 Task: Search one way flight ticket for 2 adults, 2 infants in seat and 1 infant on lap in first from Burbank: Hollywood Burbank Airport (was Bob Hope Airport) to Rockford: Chicago Rockford International Airport(was Northwest Chicagoland Regional Airport At Rockford) on 5-1-2023. Number of bags: 1 carry on bag and 5 checked bags. Price is upto 80000. Outbound departure time preference is 6:15.
Action: Mouse moved to (159, 157)
Screenshot: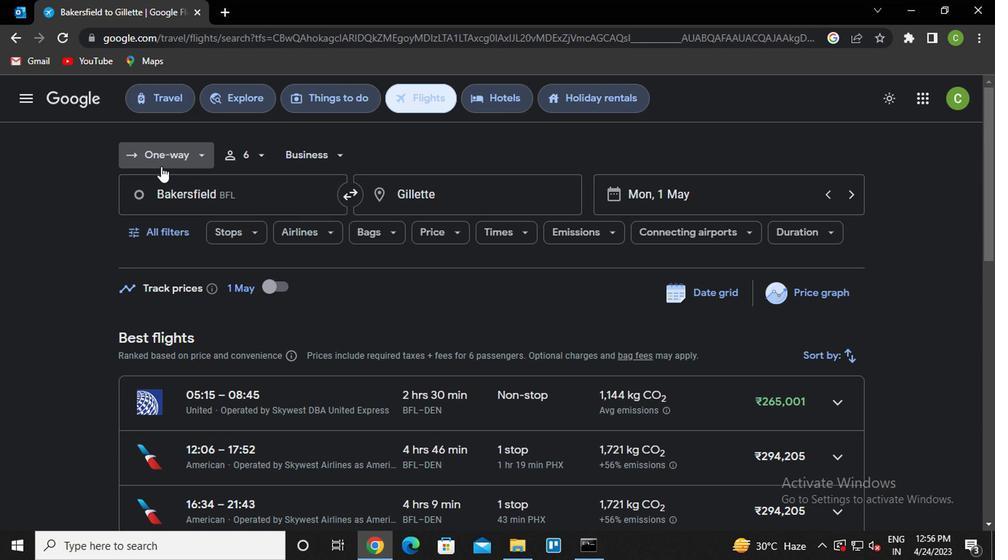 
Action: Mouse pressed left at (159, 157)
Screenshot: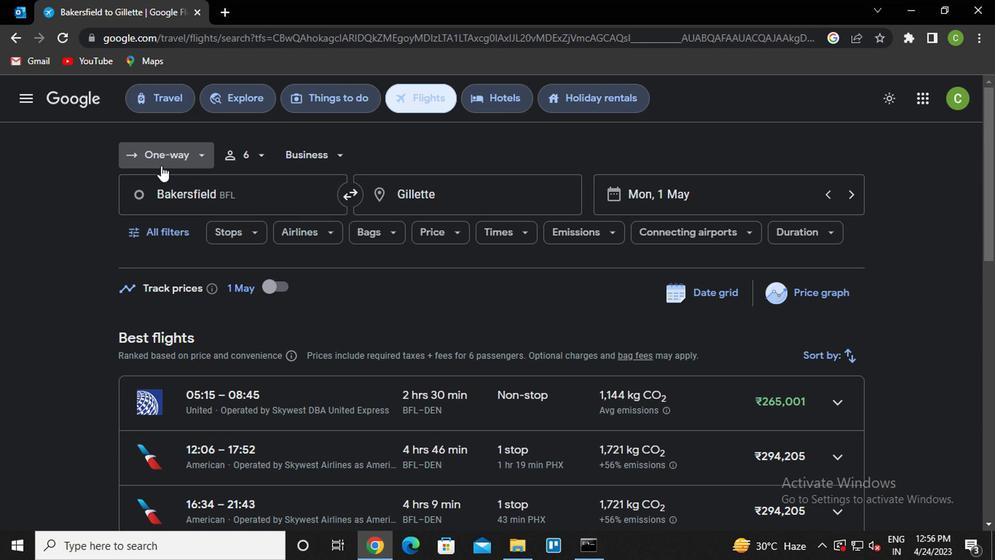 
Action: Mouse moved to (172, 211)
Screenshot: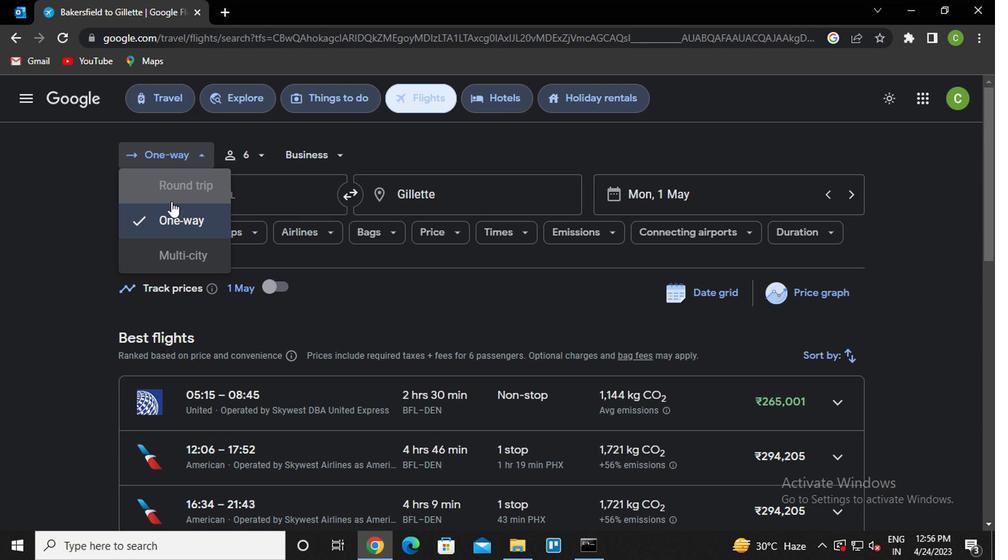 
Action: Mouse pressed left at (172, 211)
Screenshot: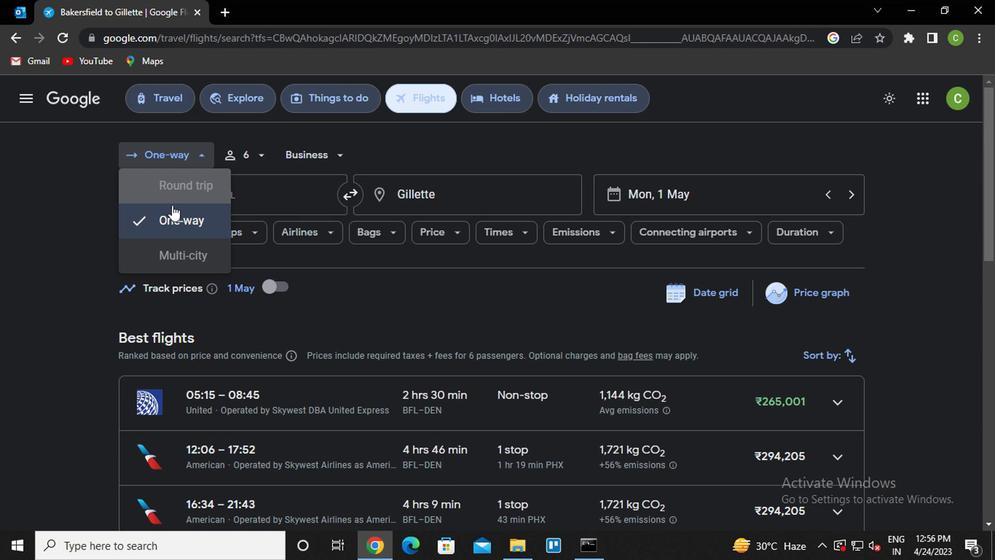 
Action: Mouse moved to (233, 160)
Screenshot: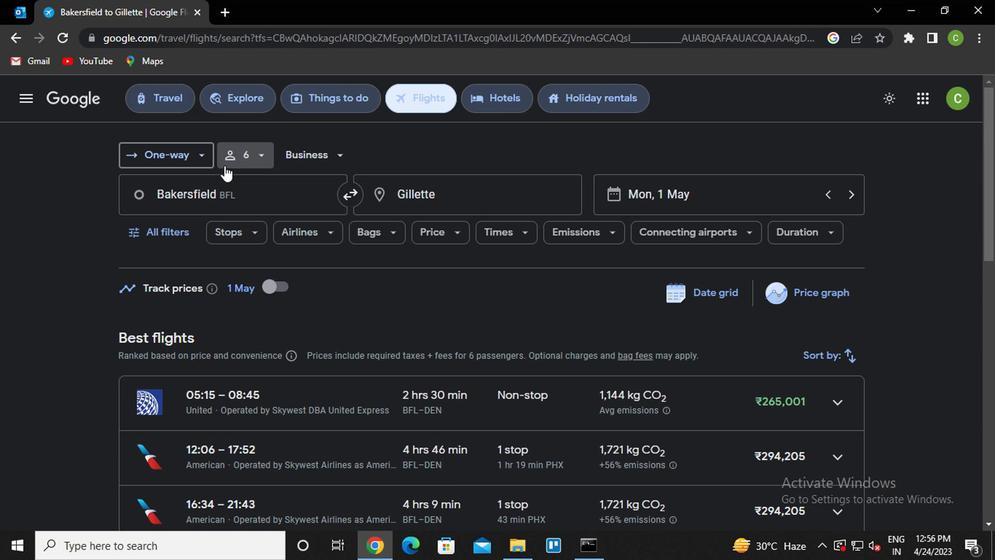 
Action: Mouse pressed left at (233, 160)
Screenshot: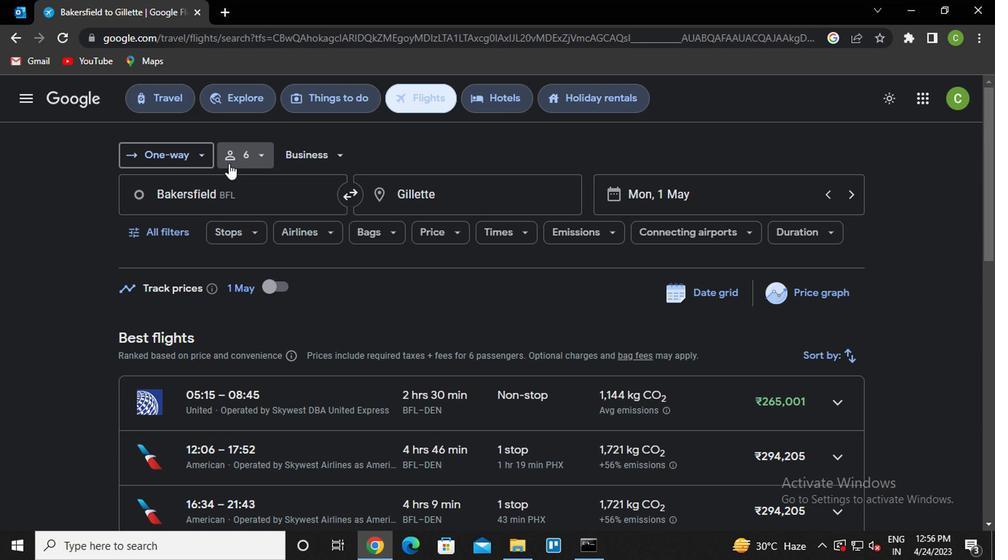 
Action: Mouse moved to (316, 200)
Screenshot: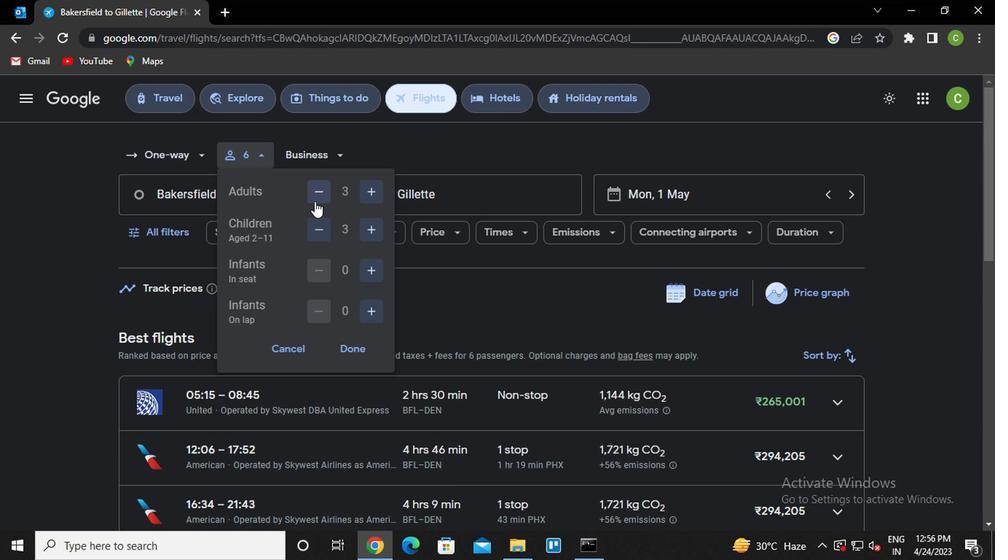 
Action: Mouse pressed left at (316, 200)
Screenshot: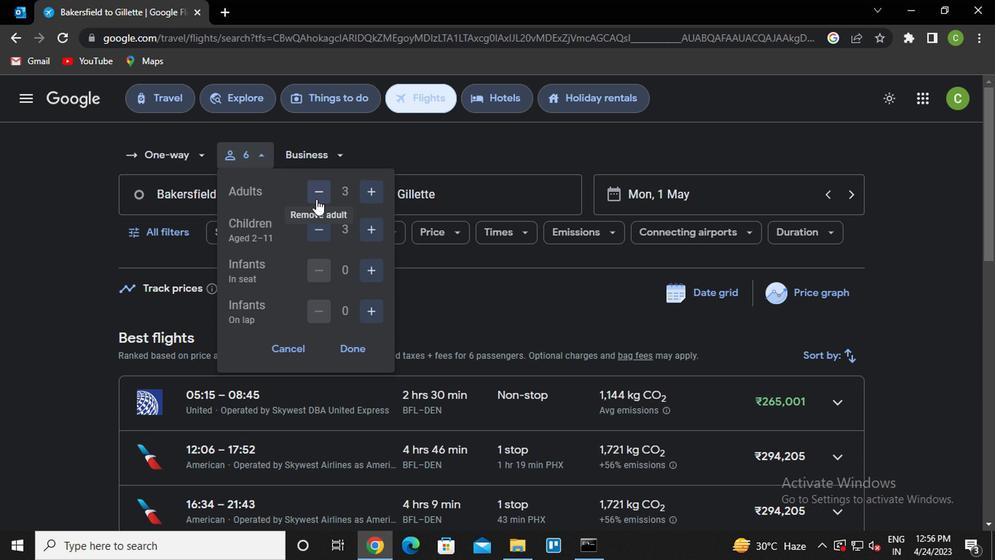 
Action: Mouse moved to (317, 236)
Screenshot: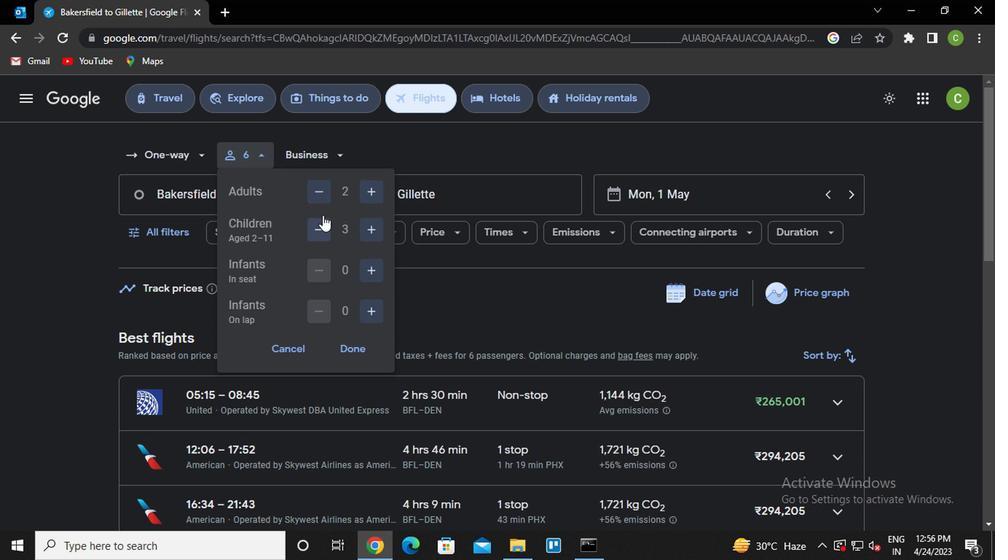 
Action: Mouse pressed left at (317, 236)
Screenshot: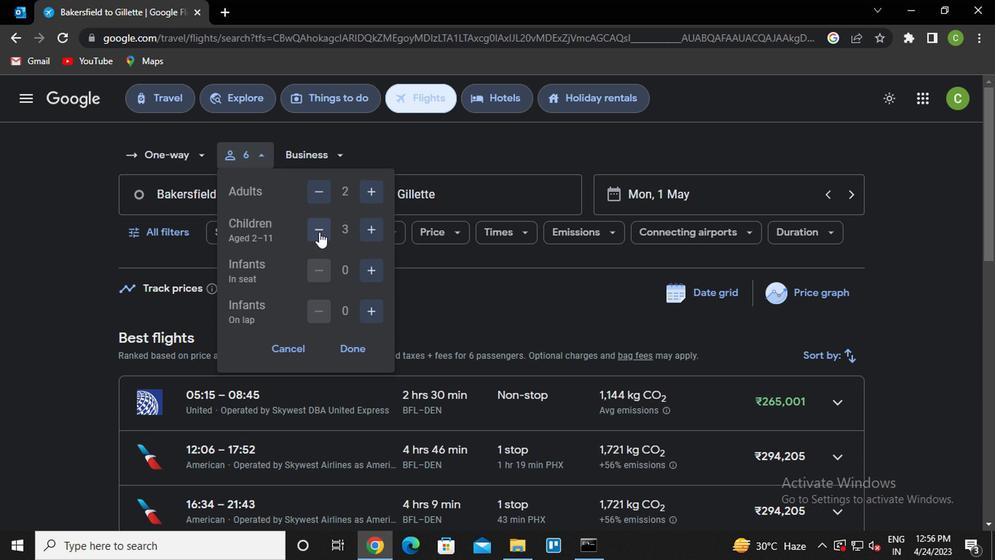 
Action: Mouse pressed left at (317, 236)
Screenshot: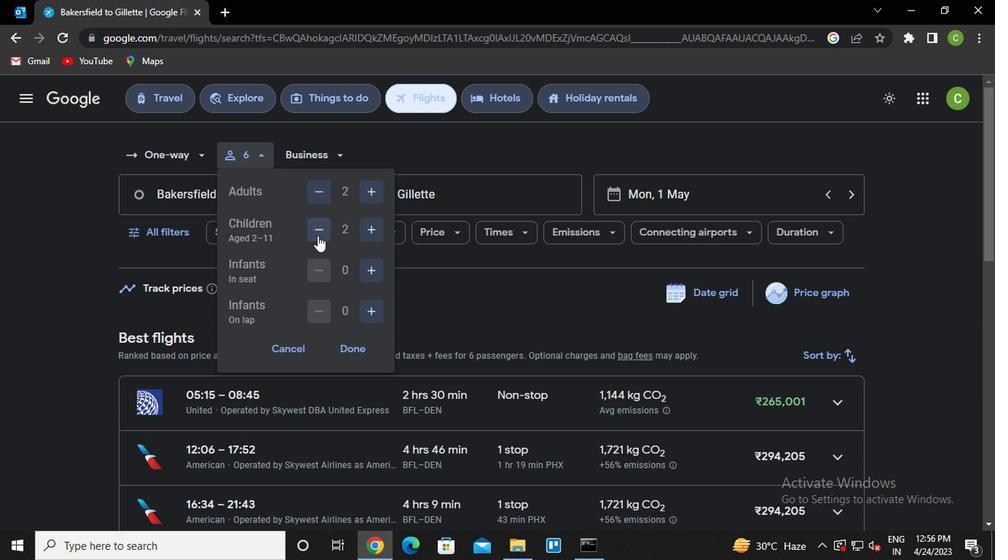 
Action: Mouse pressed left at (317, 236)
Screenshot: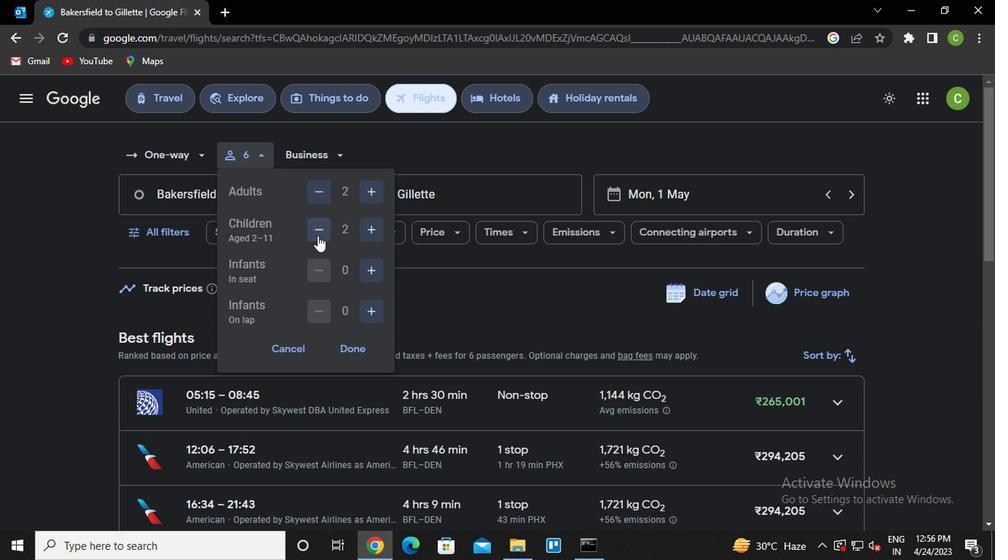 
Action: Mouse moved to (365, 270)
Screenshot: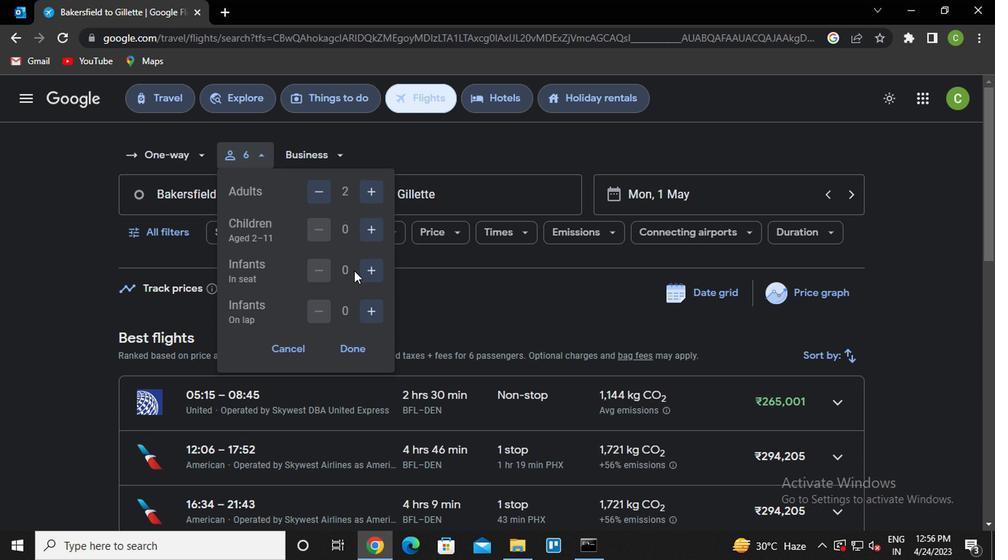 
Action: Mouse pressed left at (365, 270)
Screenshot: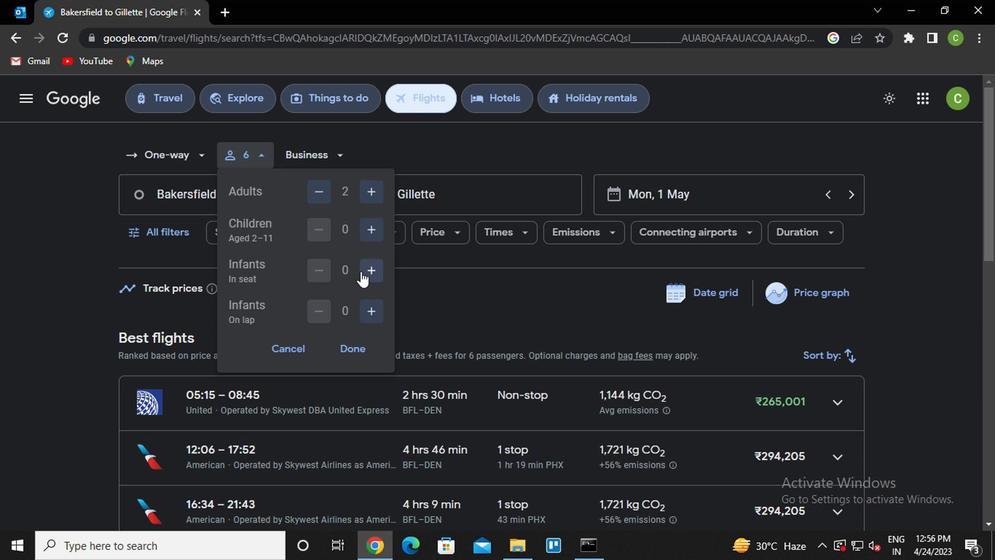 
Action: Mouse pressed left at (365, 270)
Screenshot: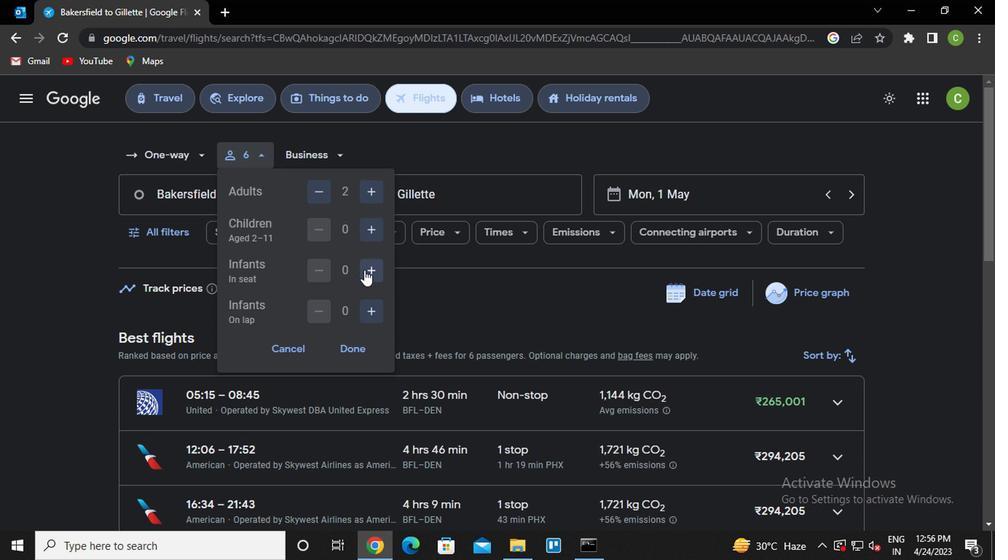 
Action: Mouse moved to (373, 313)
Screenshot: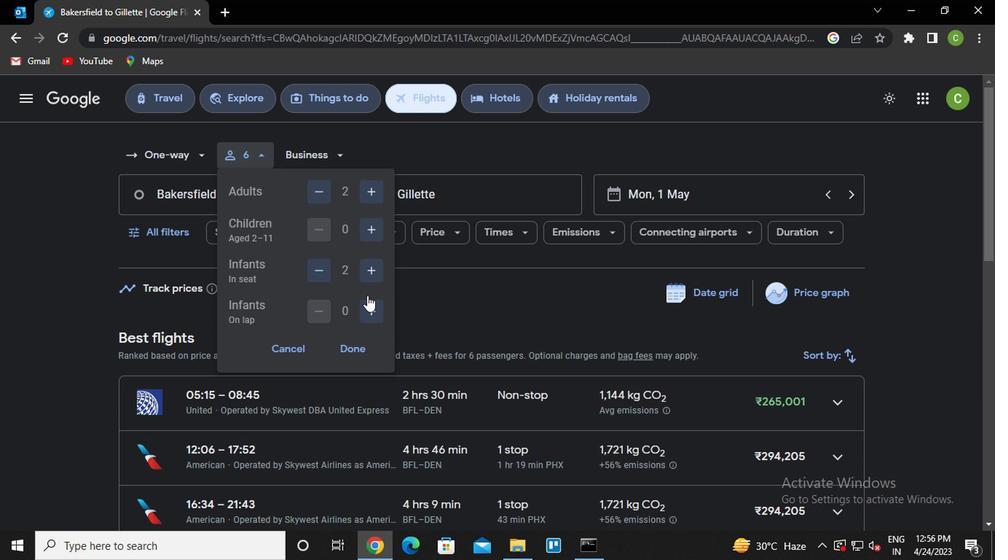 
Action: Mouse pressed left at (373, 313)
Screenshot: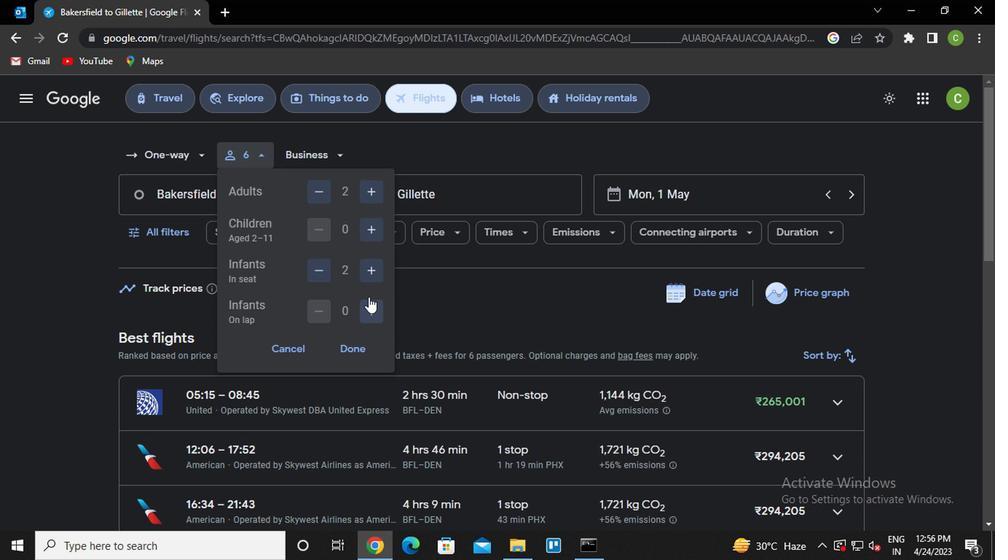 
Action: Mouse moved to (356, 345)
Screenshot: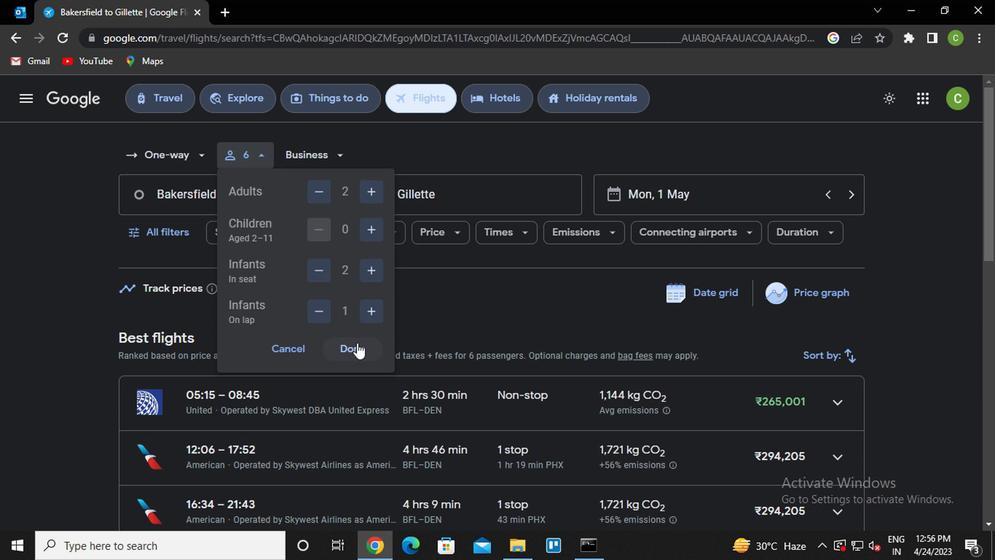 
Action: Mouse pressed left at (356, 345)
Screenshot: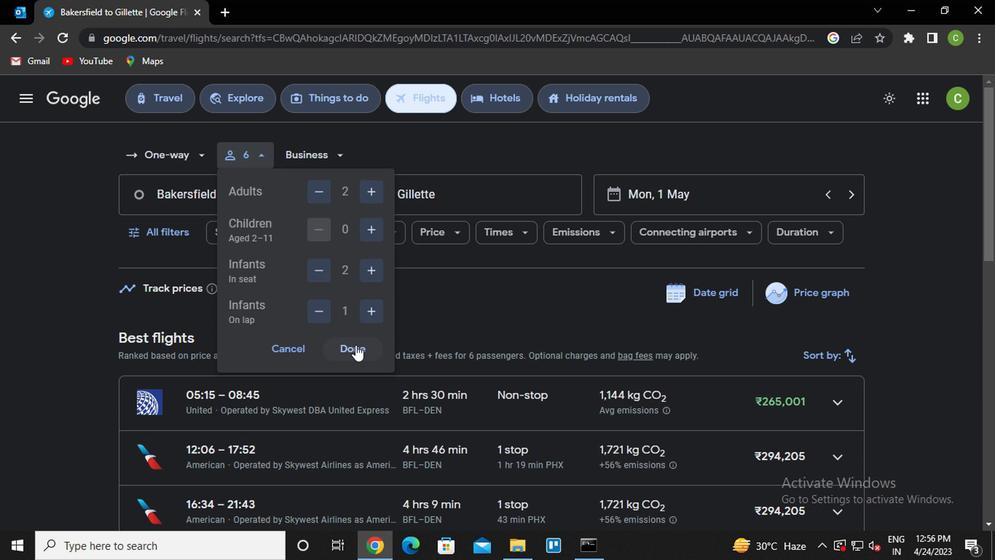 
Action: Mouse moved to (316, 161)
Screenshot: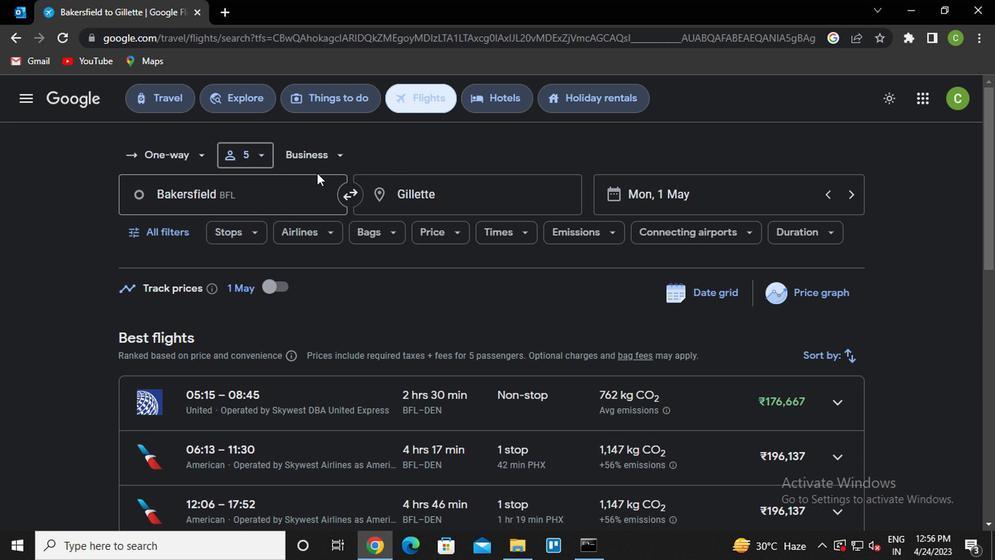 
Action: Mouse pressed left at (316, 161)
Screenshot: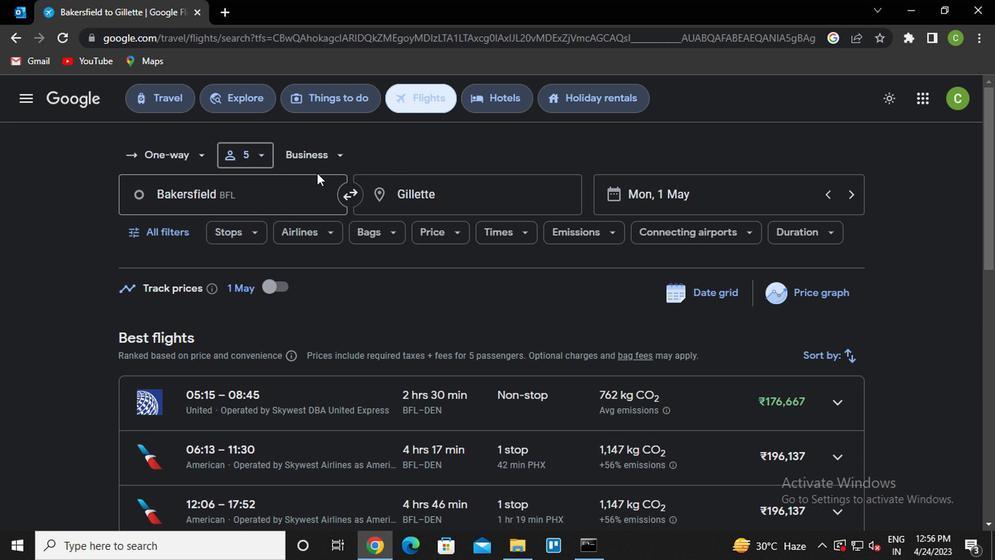 
Action: Mouse moved to (347, 287)
Screenshot: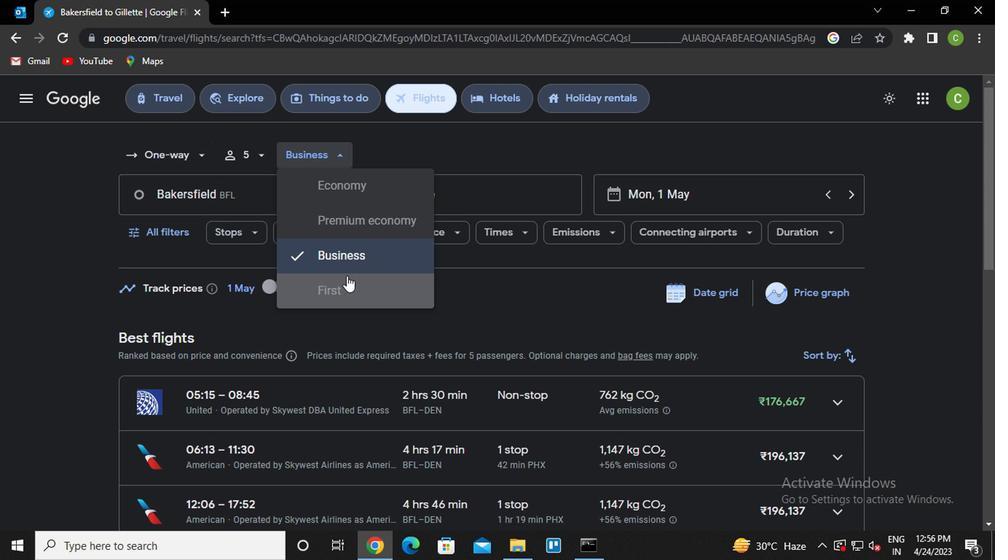 
Action: Mouse pressed left at (347, 287)
Screenshot: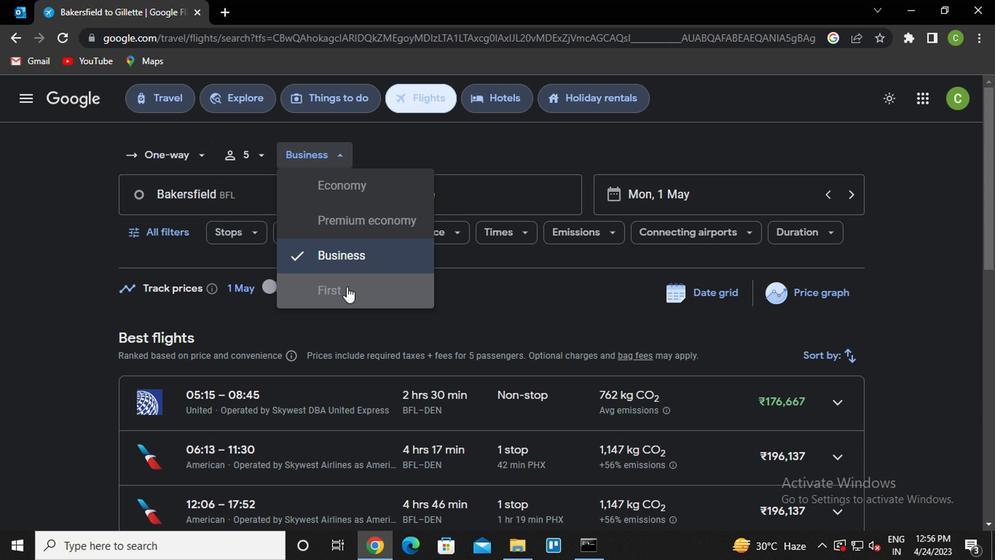 
Action: Mouse moved to (234, 197)
Screenshot: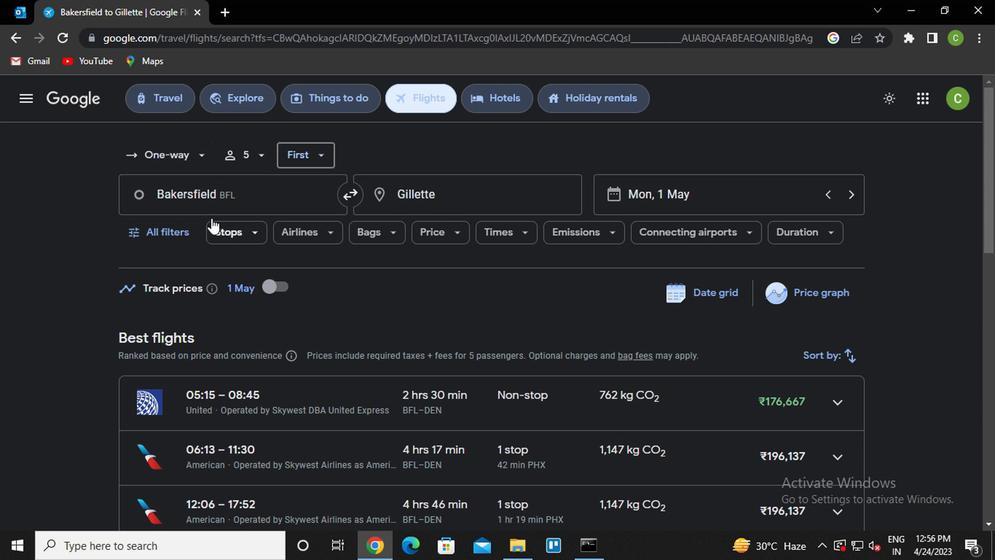 
Action: Mouse pressed left at (234, 197)
Screenshot: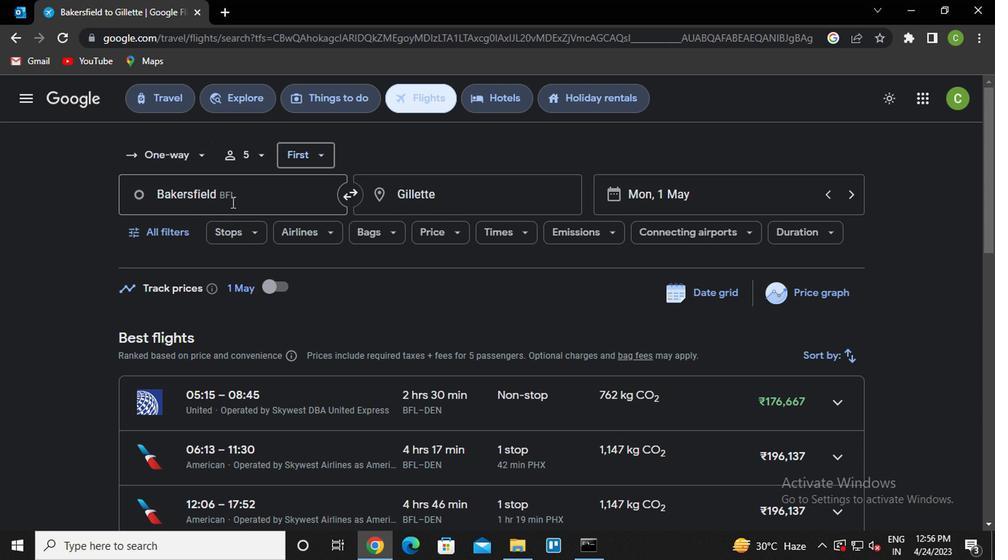 
Action: Mouse moved to (234, 197)
Screenshot: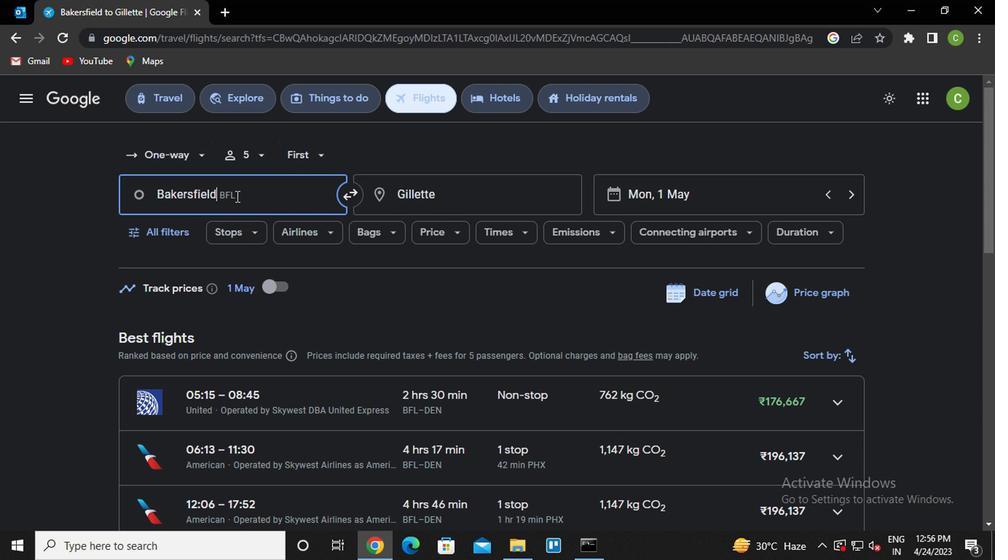 
Action: Key pressed b<Key.caps_lock>urbank
Screenshot: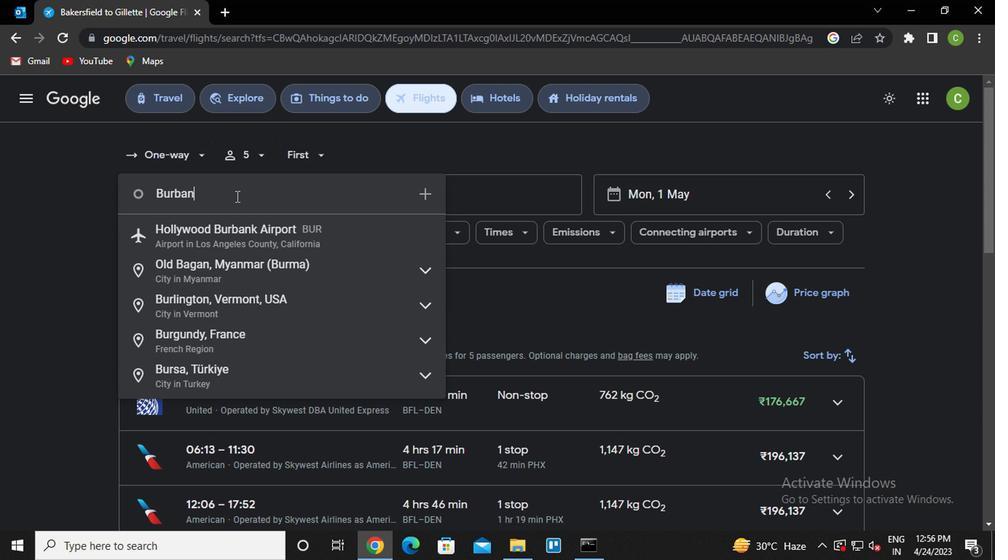
Action: Mouse moved to (259, 274)
Screenshot: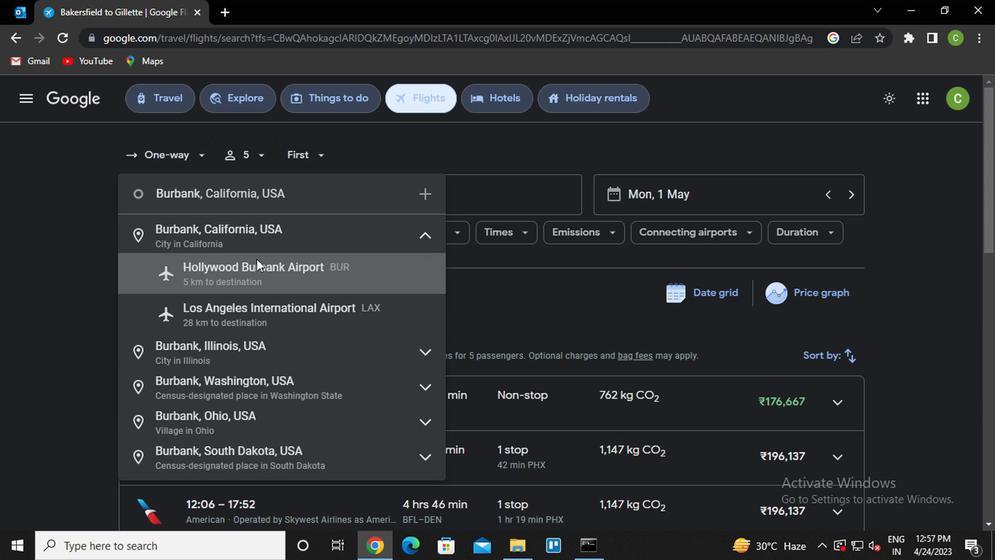 
Action: Mouse pressed left at (259, 274)
Screenshot: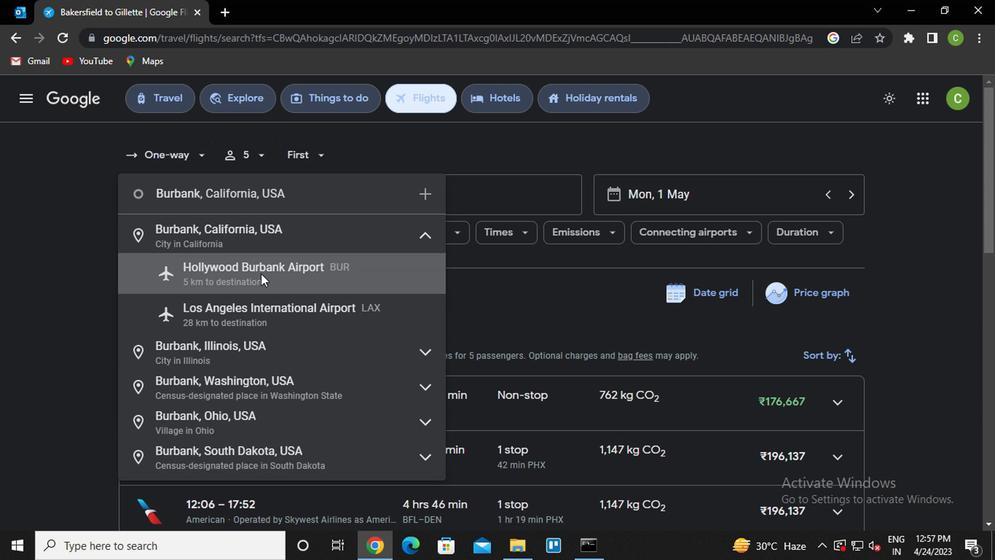 
Action: Mouse moved to (469, 191)
Screenshot: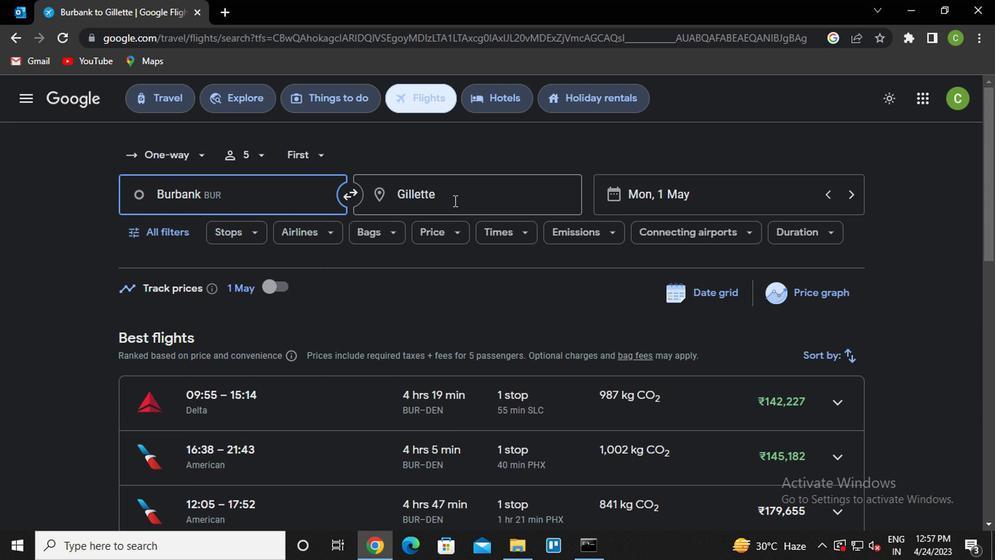 
Action: Mouse pressed left at (469, 191)
Screenshot: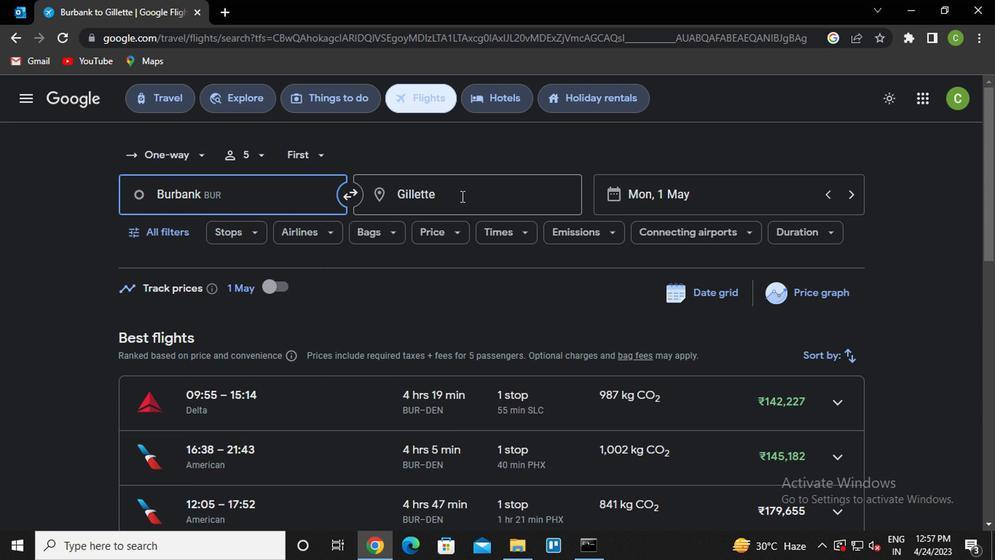 
Action: Key pressed <Key.caps_lock>c<Key.caps_lock>hica
Screenshot: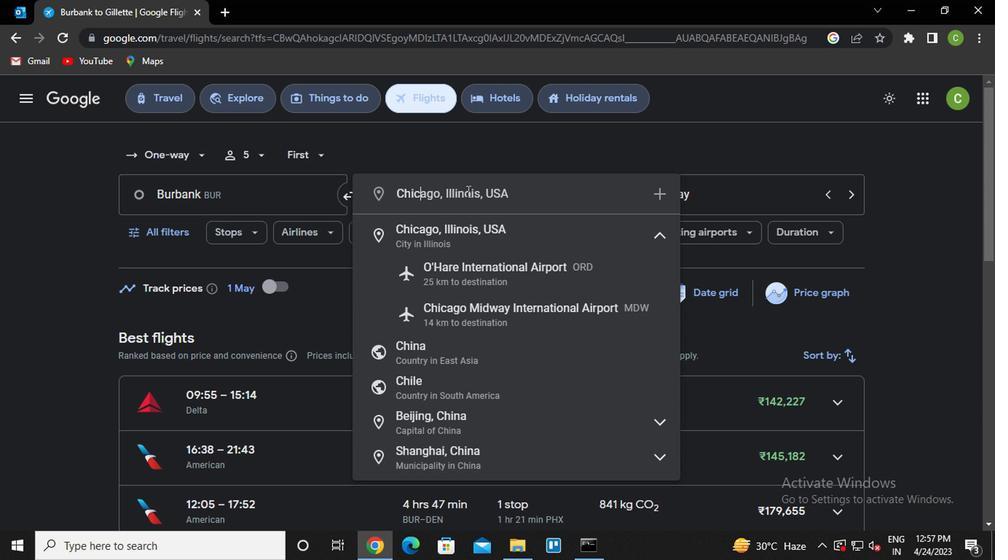 
Action: Mouse moved to (484, 271)
Screenshot: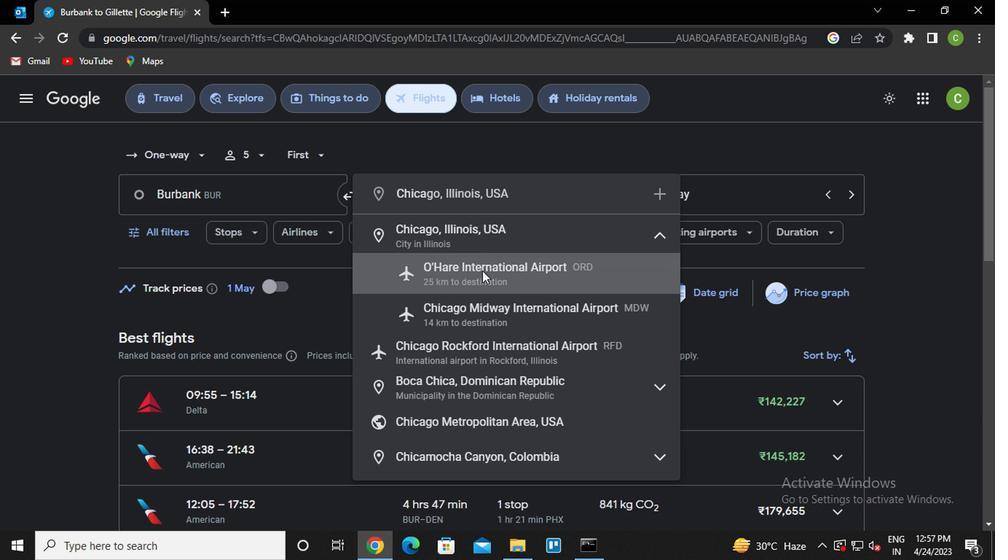
Action: Mouse pressed left at (484, 271)
Screenshot: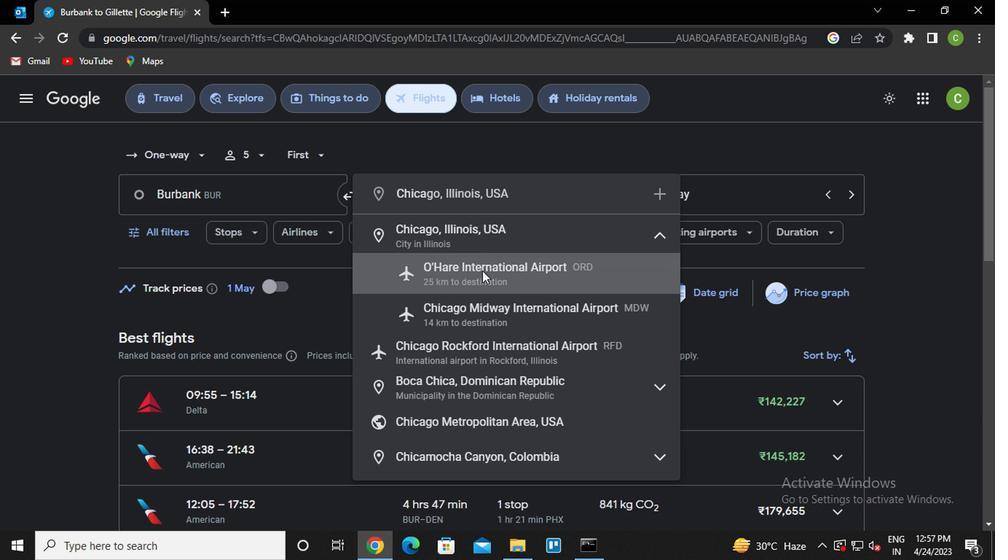 
Action: Mouse moved to (475, 227)
Screenshot: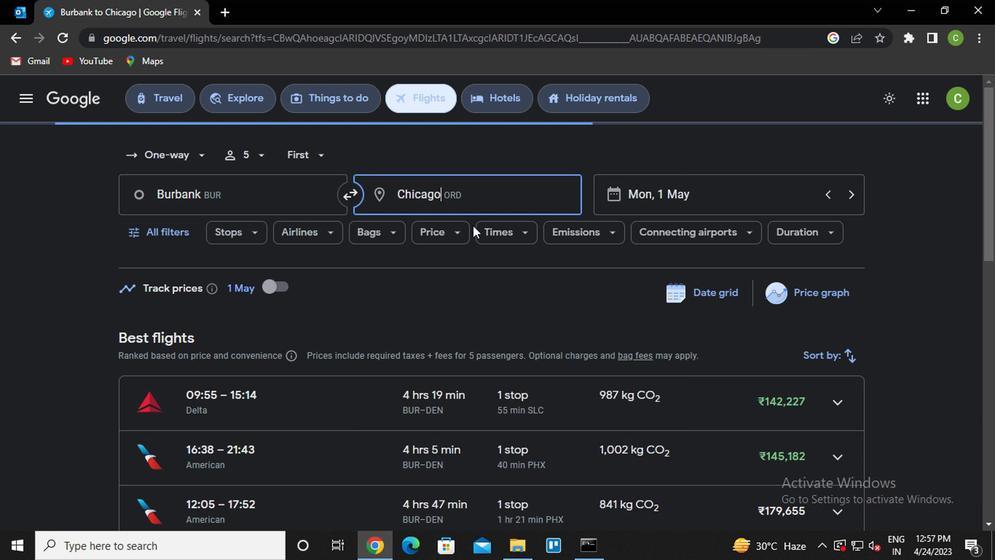 
Action: Mouse scrolled (475, 228) with delta (0, 1)
Screenshot: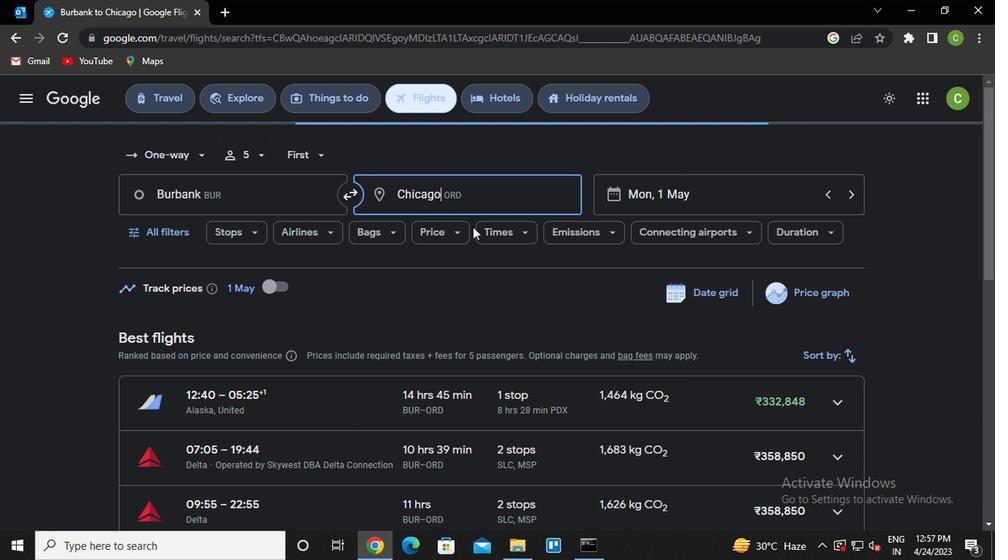 
Action: Mouse moved to (704, 183)
Screenshot: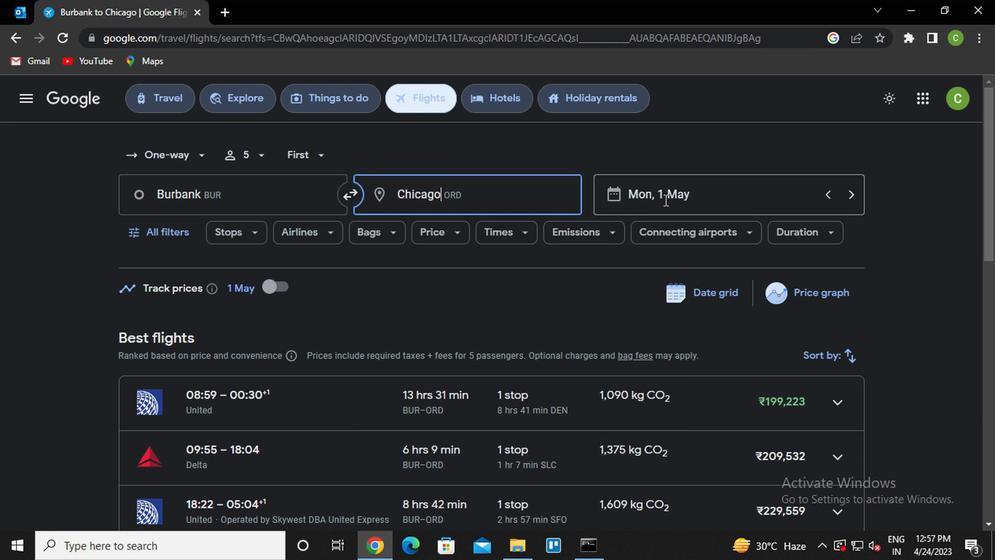 
Action: Mouse pressed left at (704, 183)
Screenshot: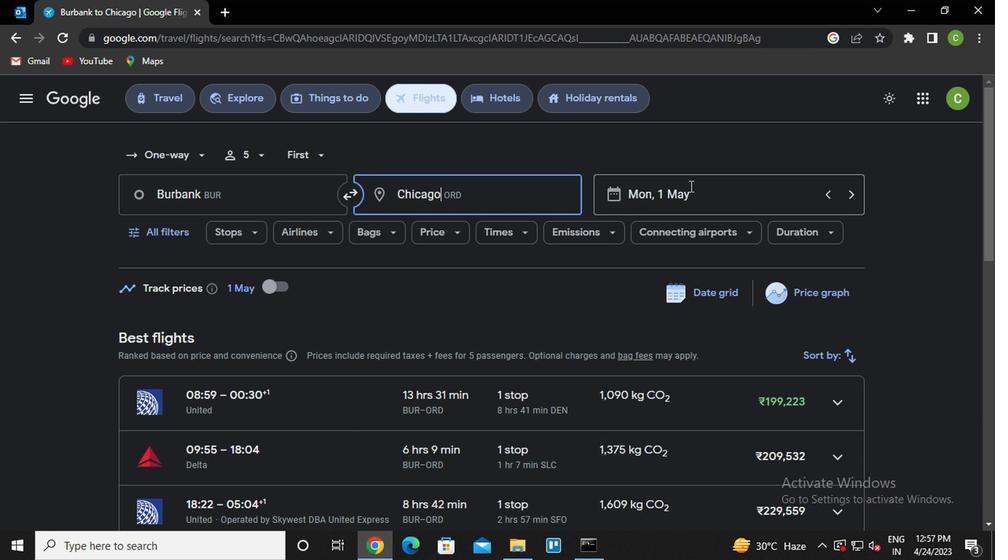 
Action: Mouse moved to (671, 254)
Screenshot: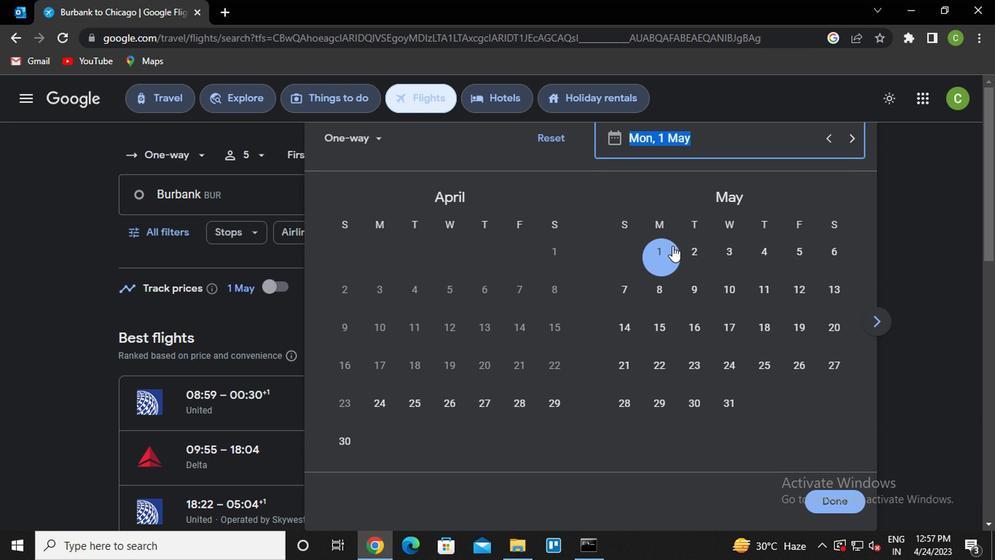 
Action: Mouse pressed left at (671, 254)
Screenshot: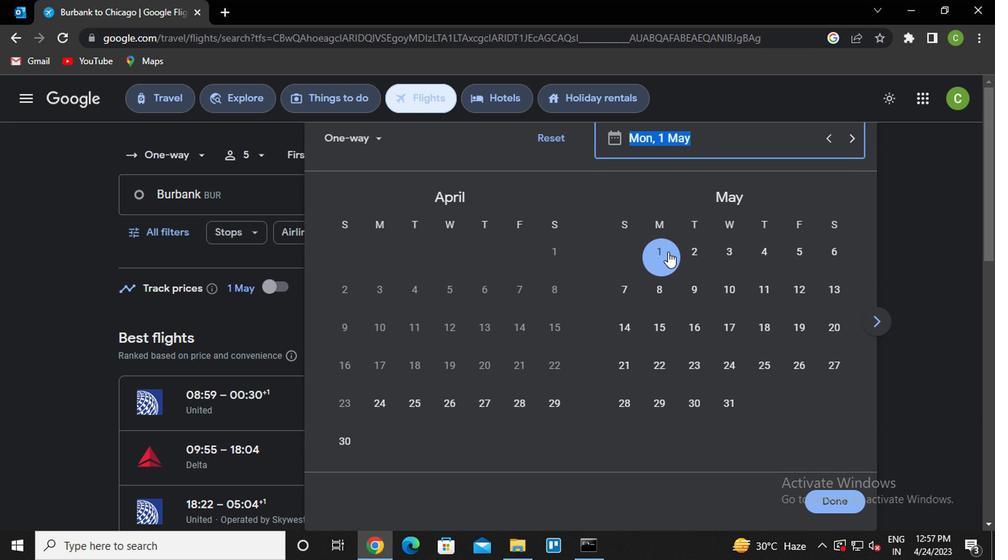 
Action: Mouse moved to (859, 497)
Screenshot: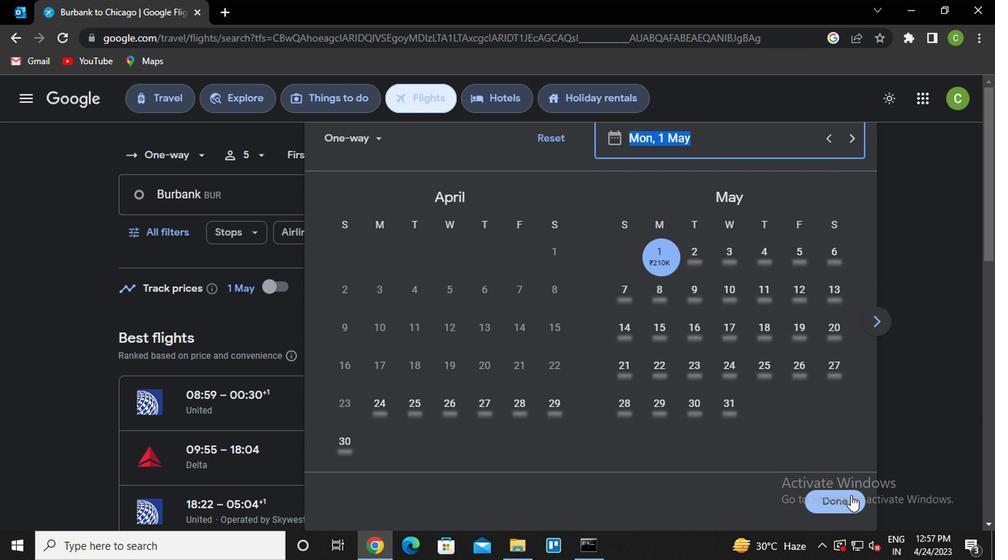 
Action: Mouse pressed left at (859, 497)
Screenshot: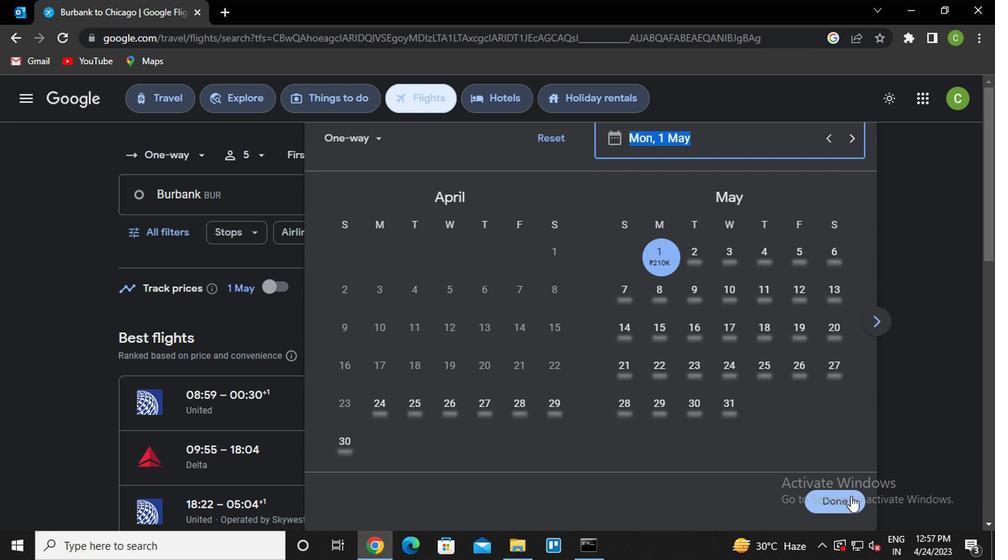 
Action: Mouse moved to (156, 241)
Screenshot: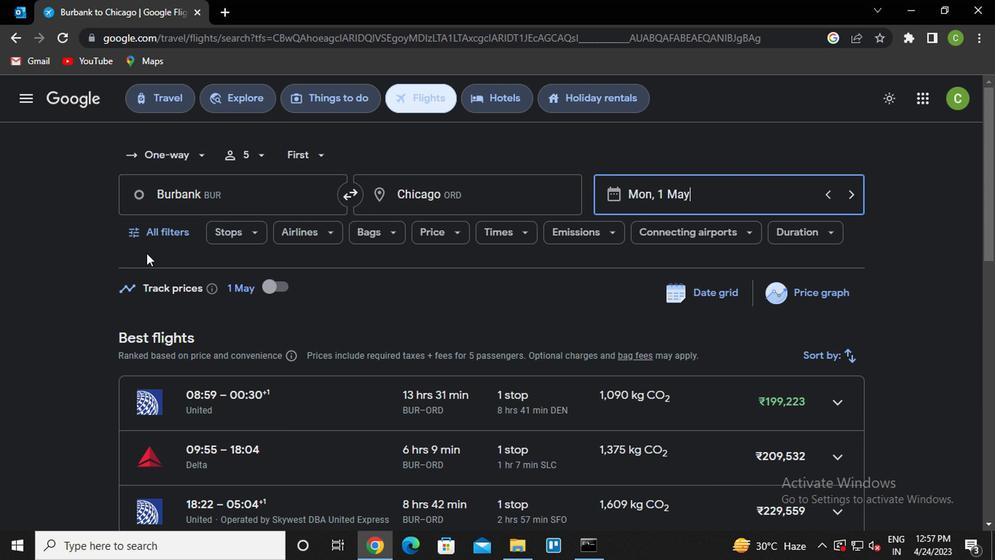 
Action: Mouse pressed left at (156, 241)
Screenshot: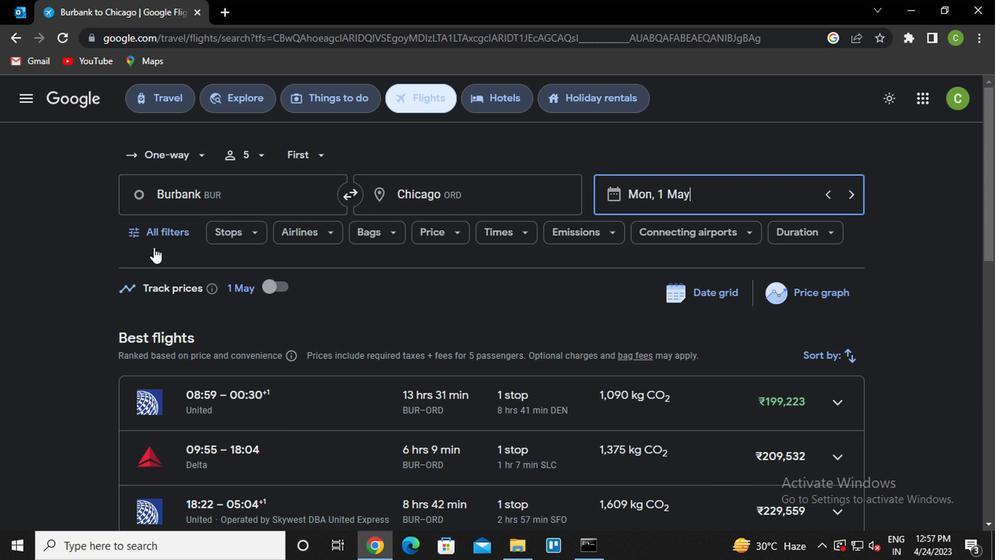 
Action: Mouse moved to (197, 353)
Screenshot: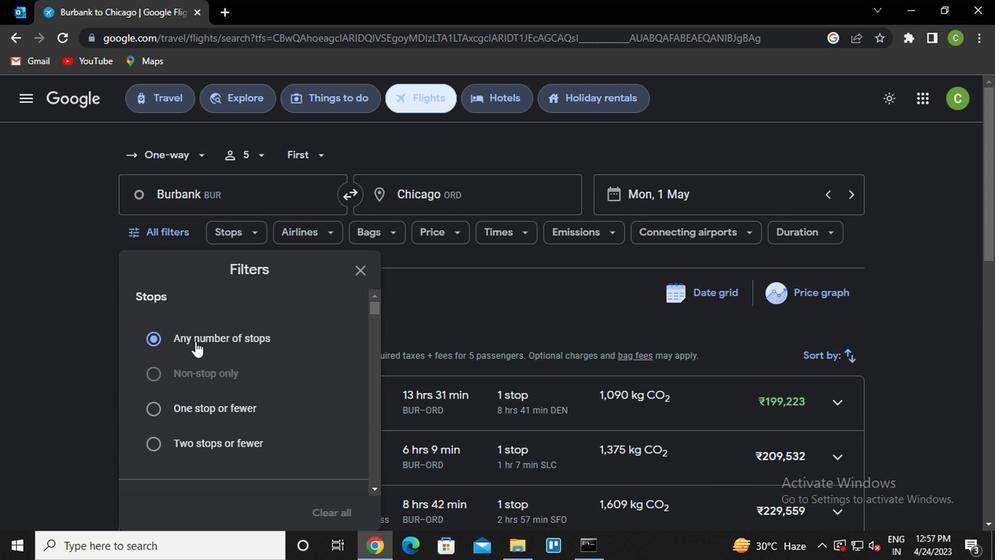
Action: Mouse scrolled (197, 352) with delta (0, 0)
Screenshot: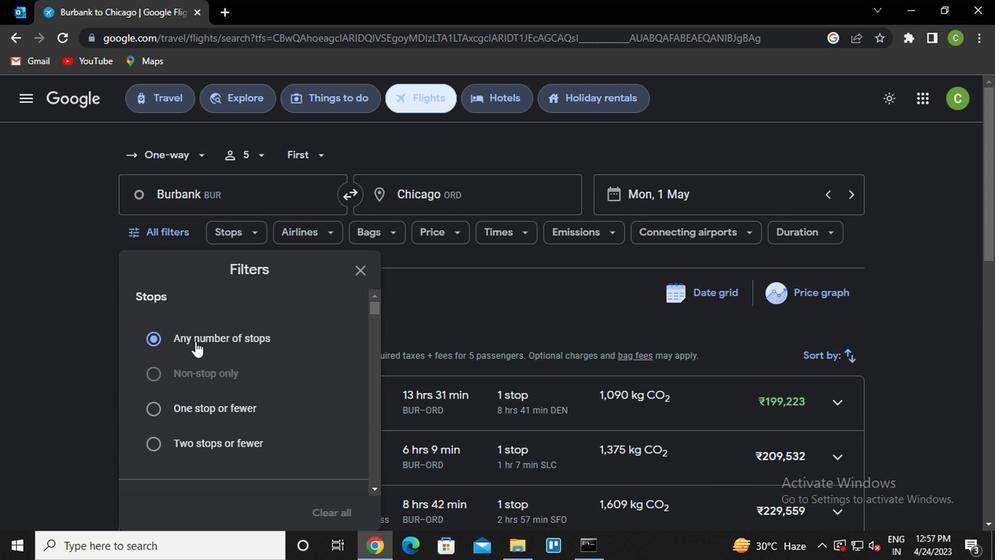 
Action: Mouse moved to (216, 365)
Screenshot: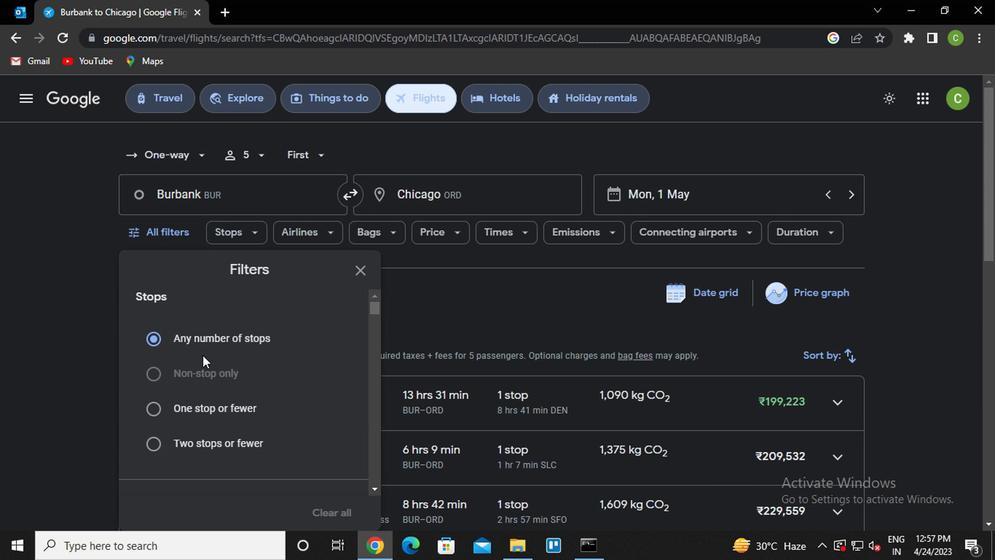 
Action: Mouse scrolled (216, 364) with delta (0, 0)
Screenshot: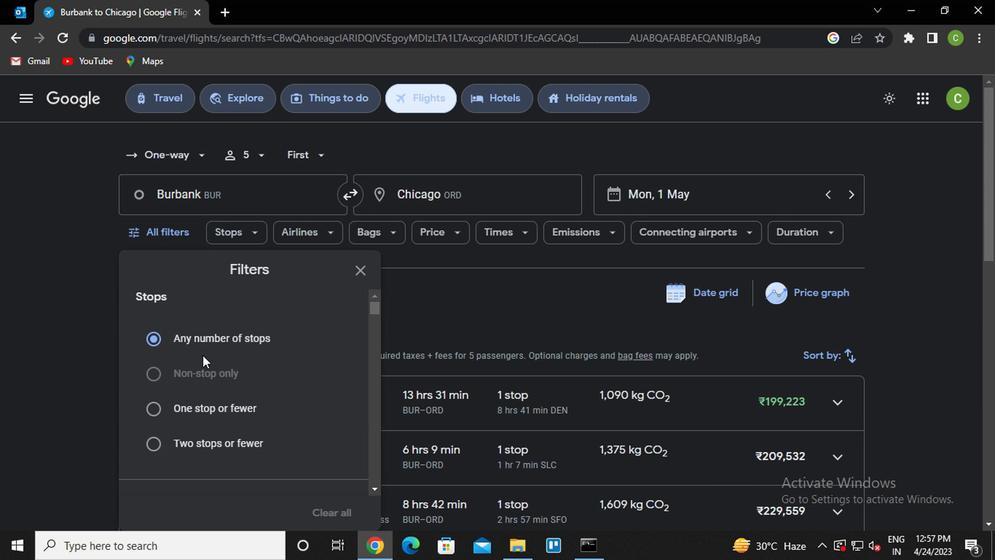 
Action: Mouse moved to (255, 374)
Screenshot: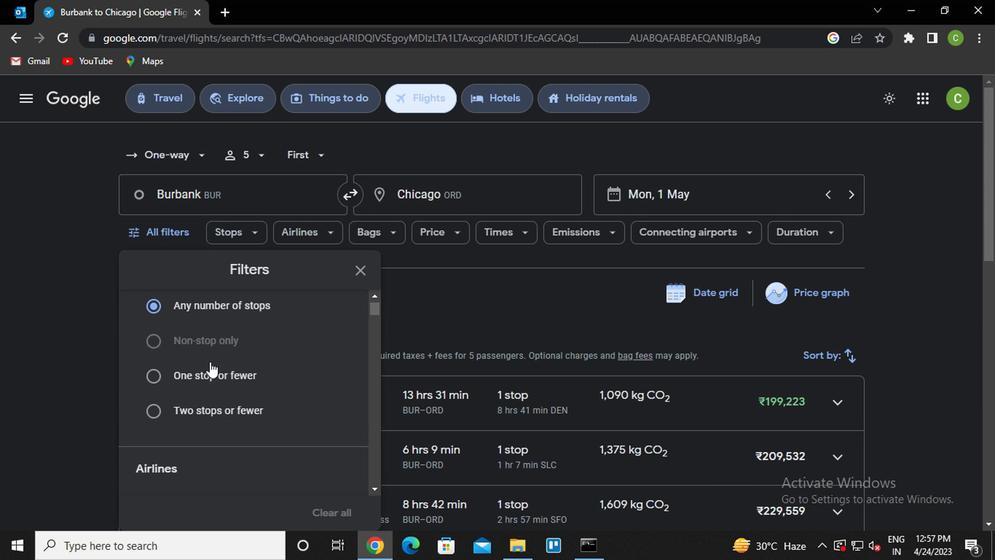 
Action: Mouse scrolled (255, 373) with delta (0, 0)
Screenshot: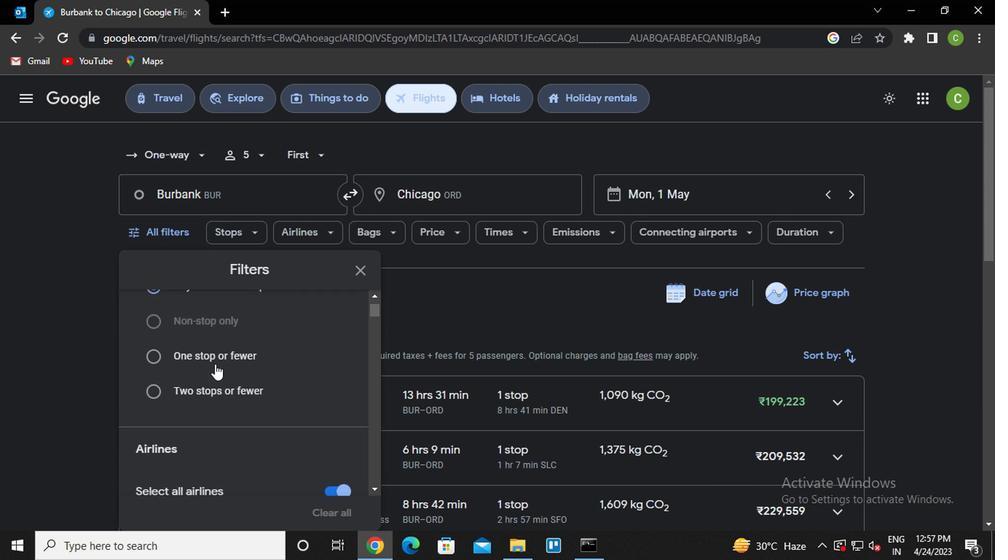
Action: Mouse moved to (259, 381)
Screenshot: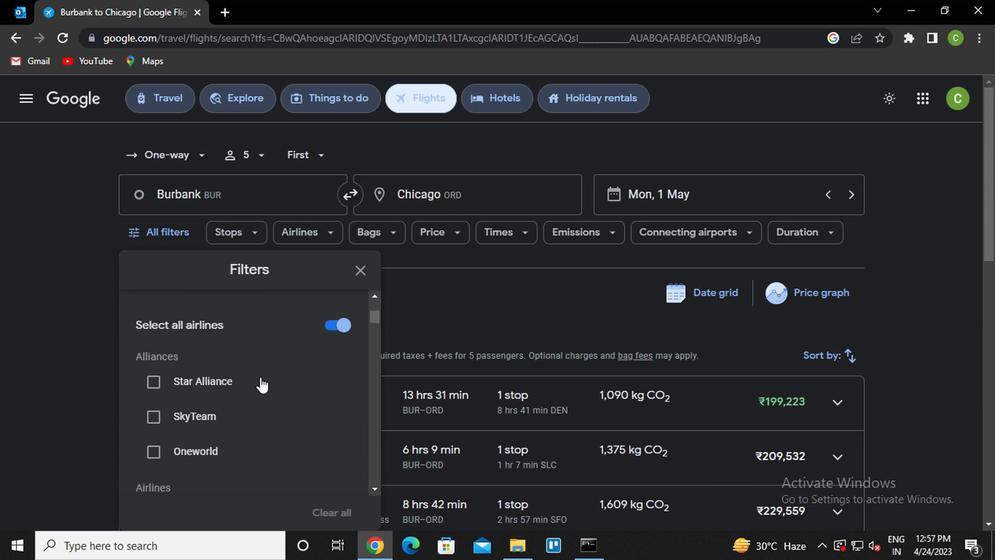 
Action: Mouse scrolled (259, 381) with delta (0, 0)
Screenshot: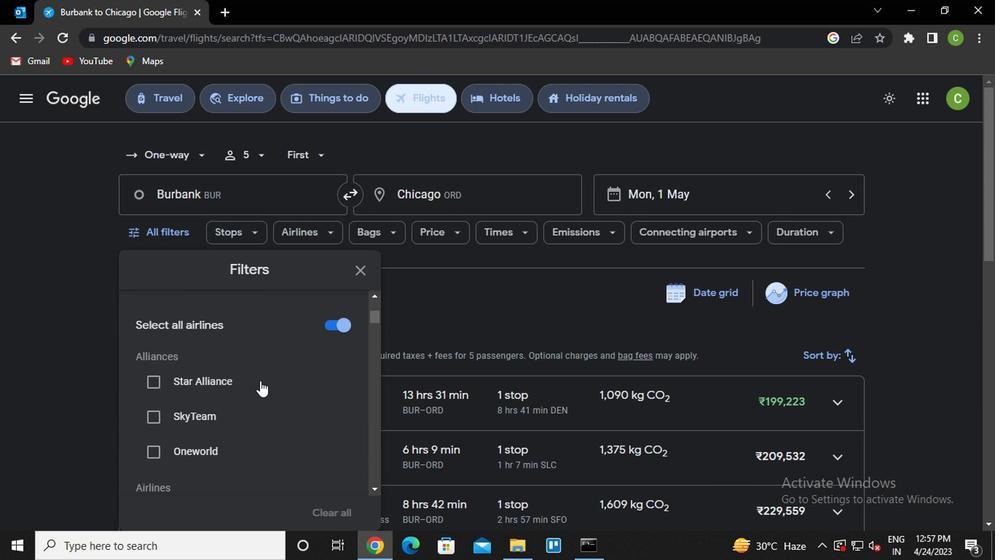
Action: Mouse moved to (259, 380)
Screenshot: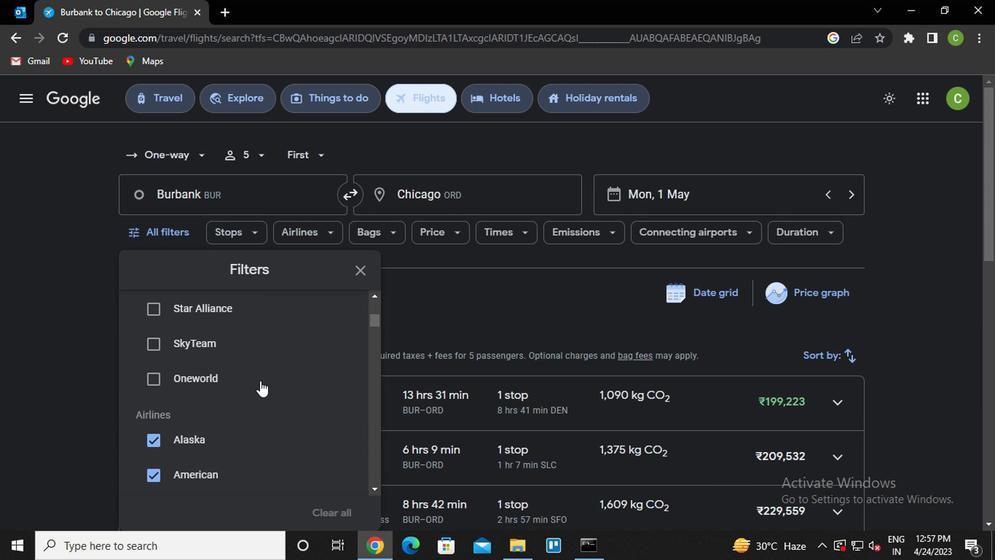 
Action: Mouse scrolled (259, 379) with delta (0, -1)
Screenshot: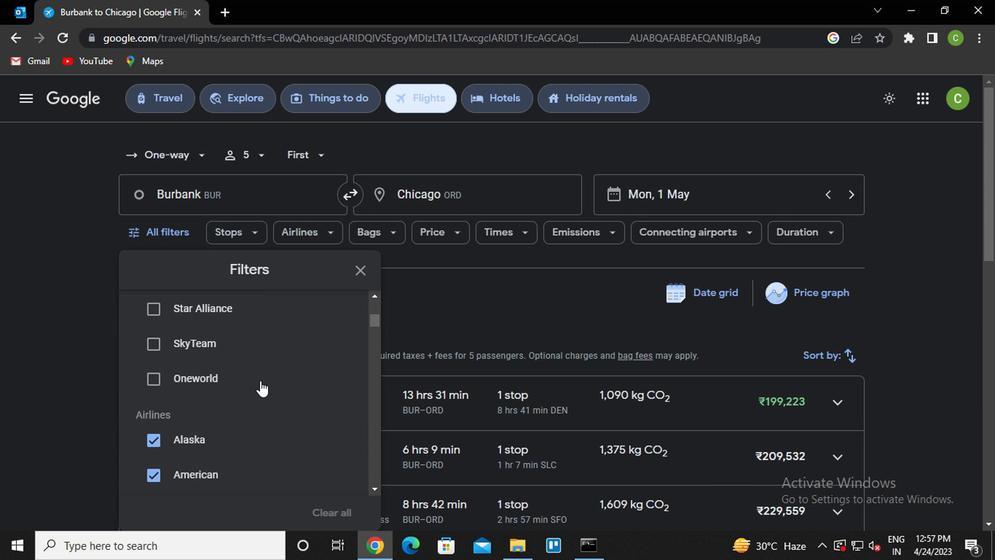 
Action: Mouse scrolled (259, 379) with delta (0, -1)
Screenshot: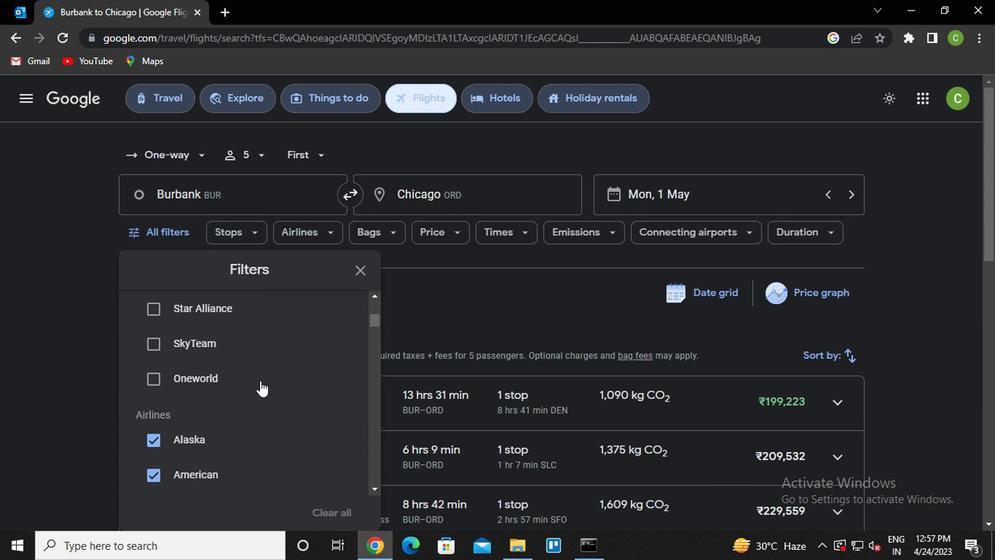 
Action: Mouse scrolled (259, 379) with delta (0, -1)
Screenshot: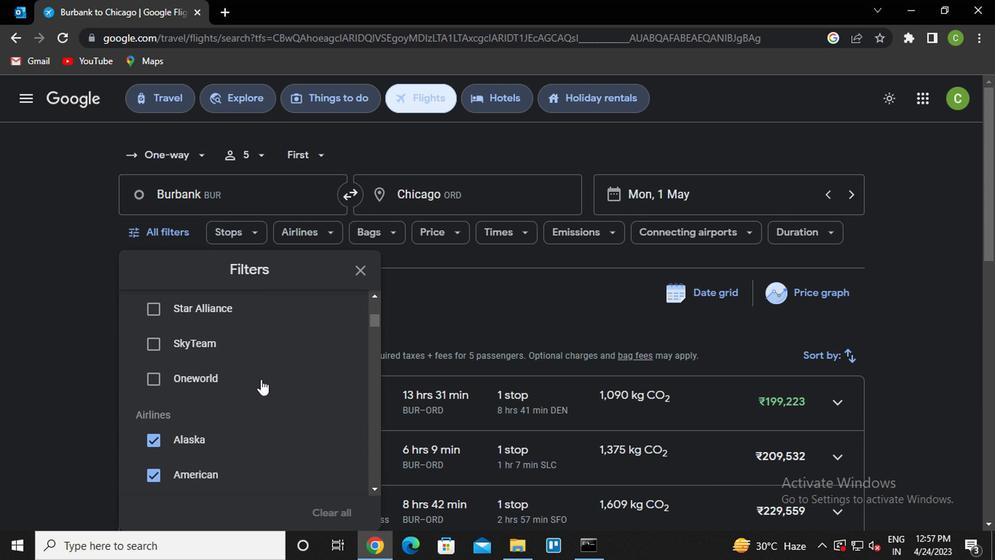 
Action: Mouse scrolled (259, 379) with delta (0, -1)
Screenshot: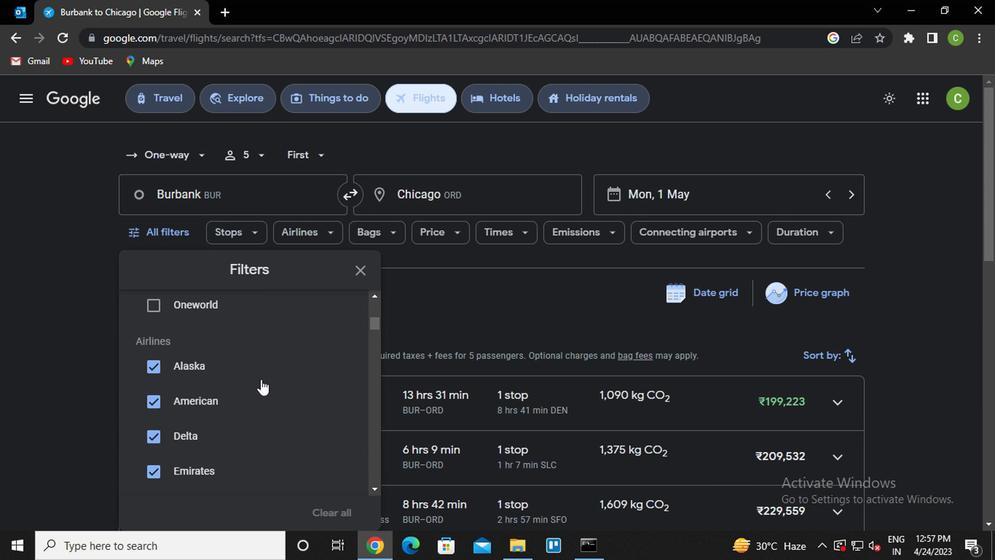 
Action: Mouse scrolled (259, 379) with delta (0, -1)
Screenshot: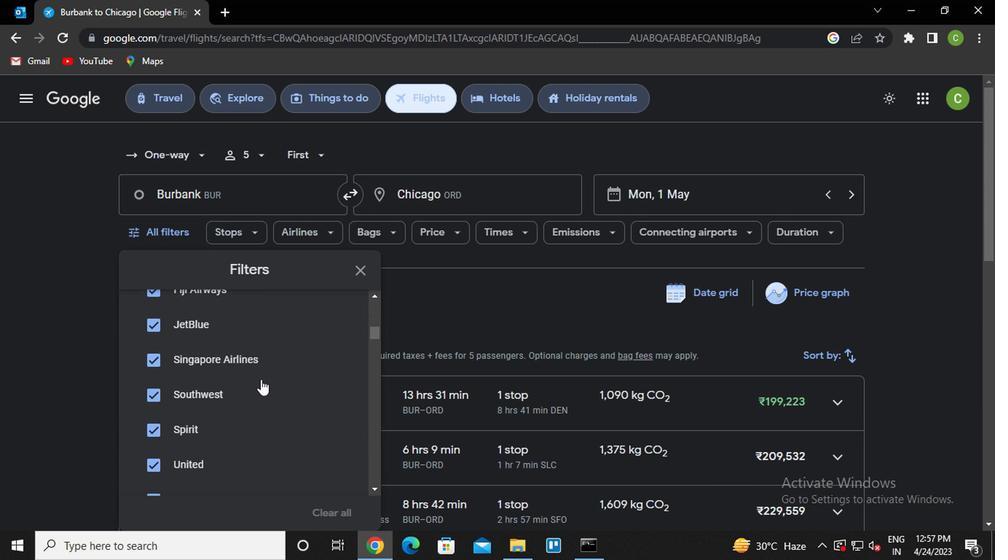 
Action: Mouse scrolled (259, 379) with delta (0, -1)
Screenshot: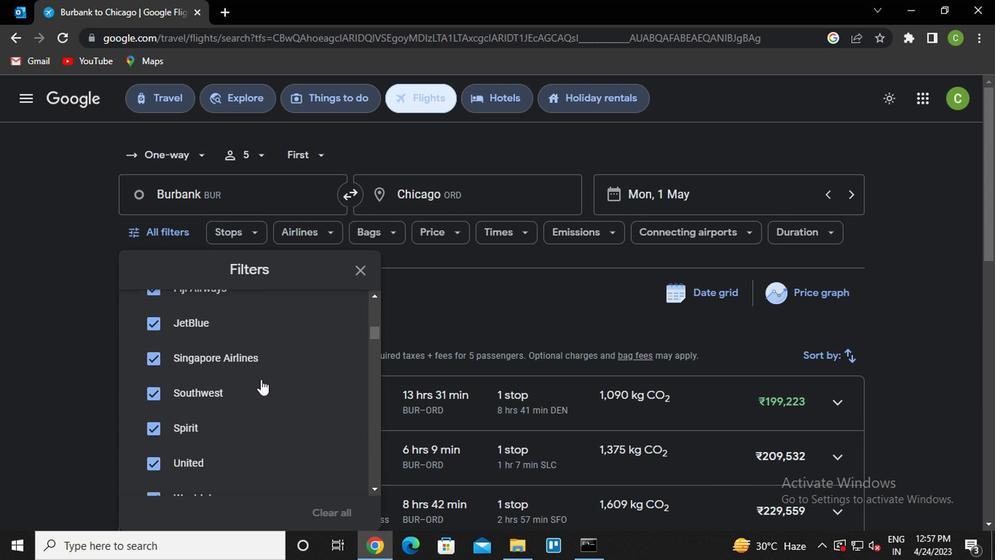 
Action: Mouse scrolled (259, 379) with delta (0, -1)
Screenshot: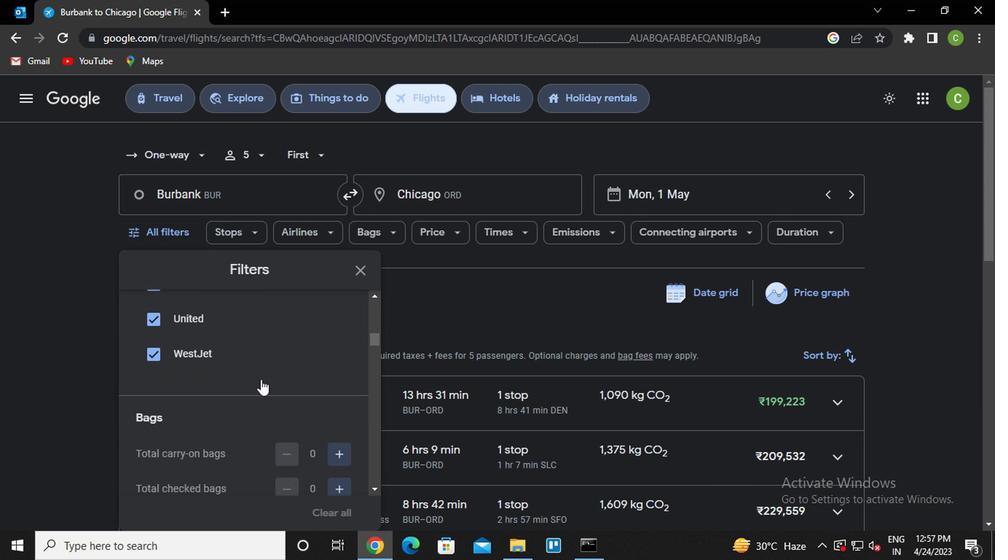 
Action: Mouse scrolled (259, 379) with delta (0, -1)
Screenshot: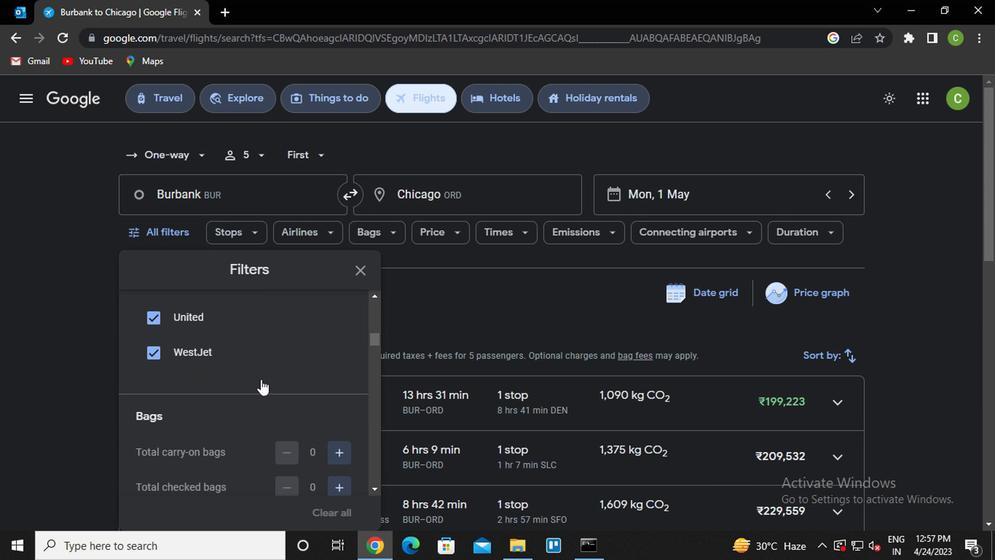 
Action: Mouse moved to (312, 352)
Screenshot: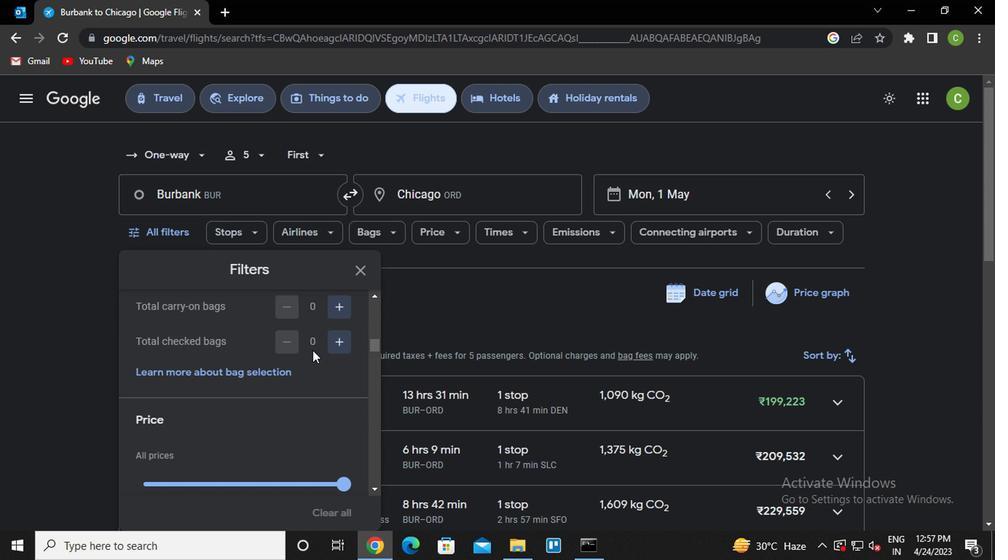 
Action: Mouse scrolled (312, 353) with delta (0, 0)
Screenshot: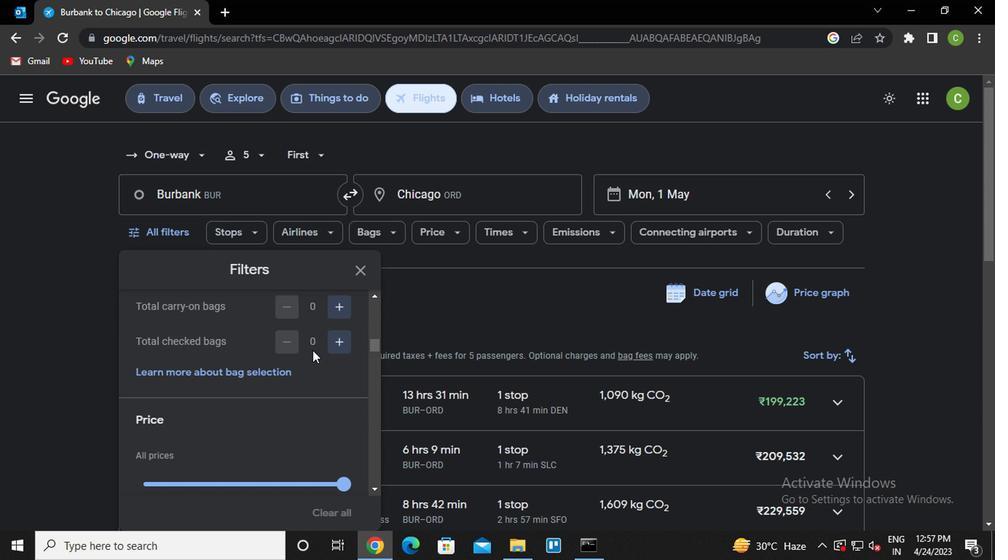 
Action: Mouse moved to (331, 378)
Screenshot: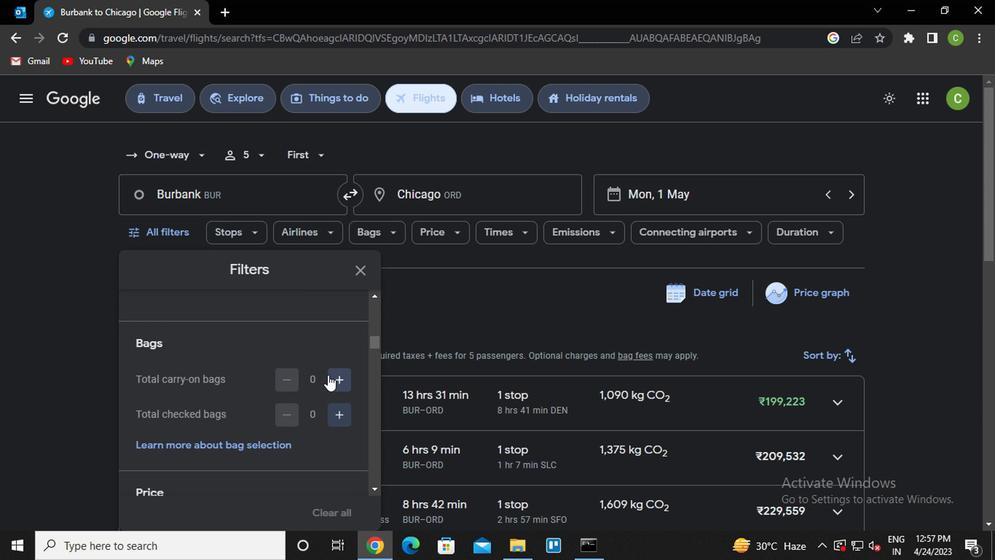 
Action: Mouse pressed left at (331, 378)
Screenshot: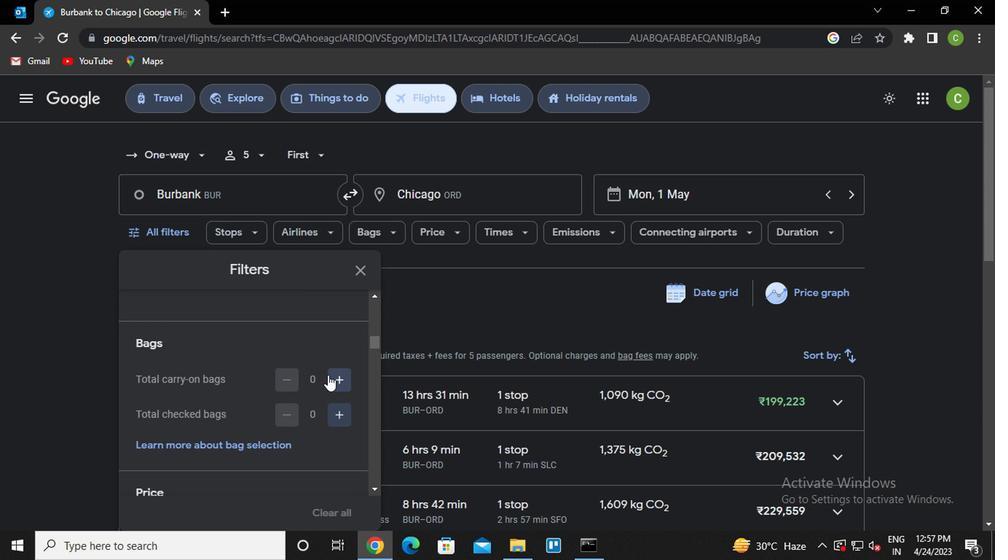 
Action: Mouse moved to (341, 413)
Screenshot: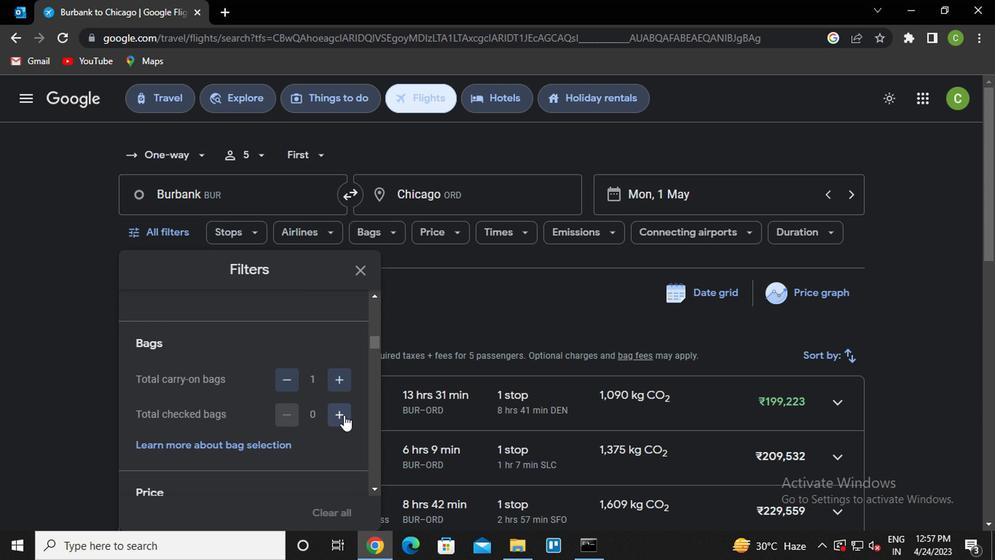 
Action: Mouse pressed left at (341, 413)
Screenshot: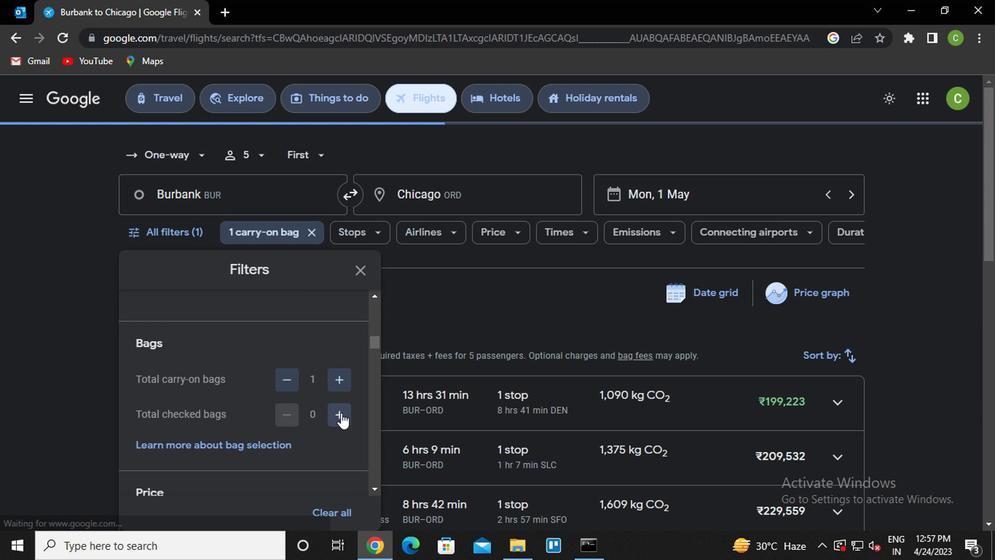 
Action: Mouse pressed left at (341, 413)
Screenshot: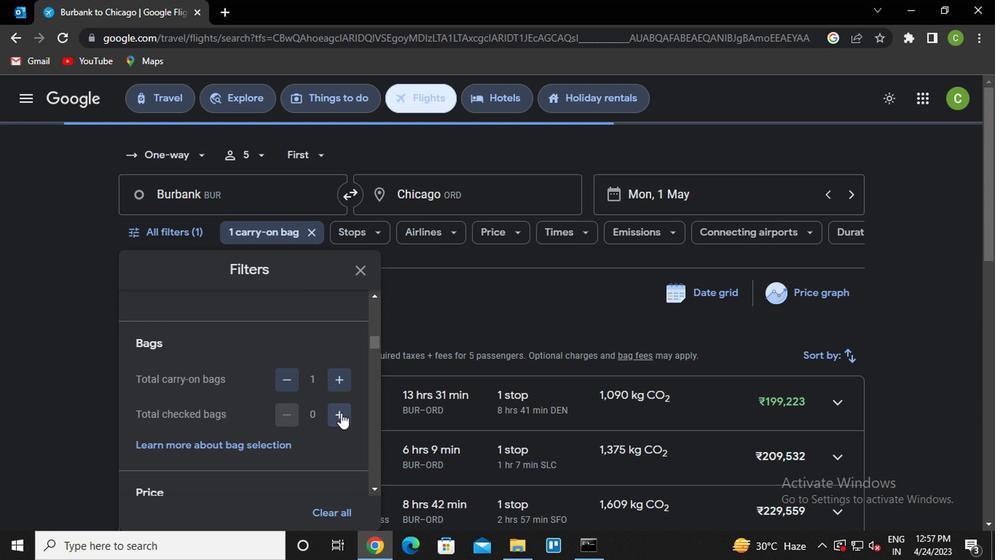 
Action: Mouse pressed left at (341, 413)
Screenshot: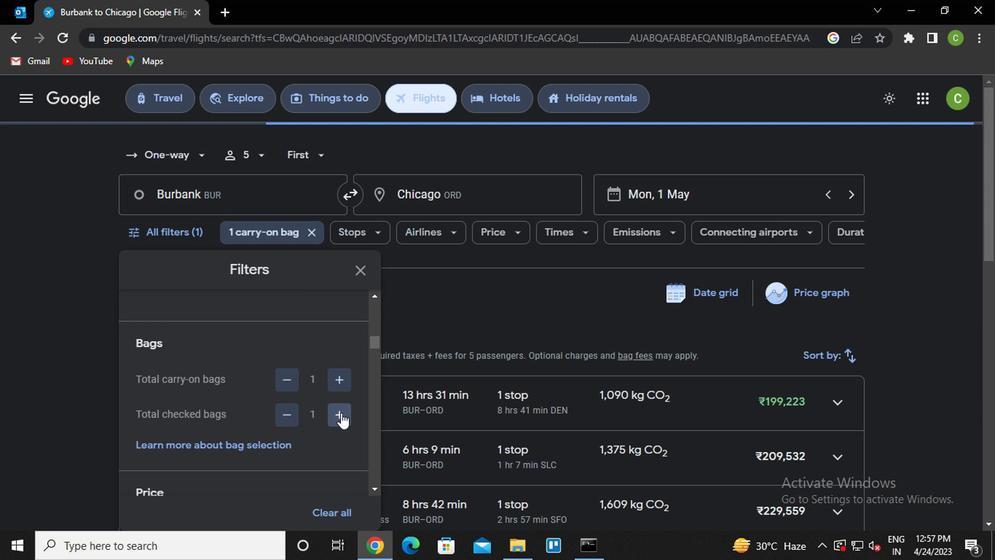 
Action: Mouse pressed left at (341, 413)
Screenshot: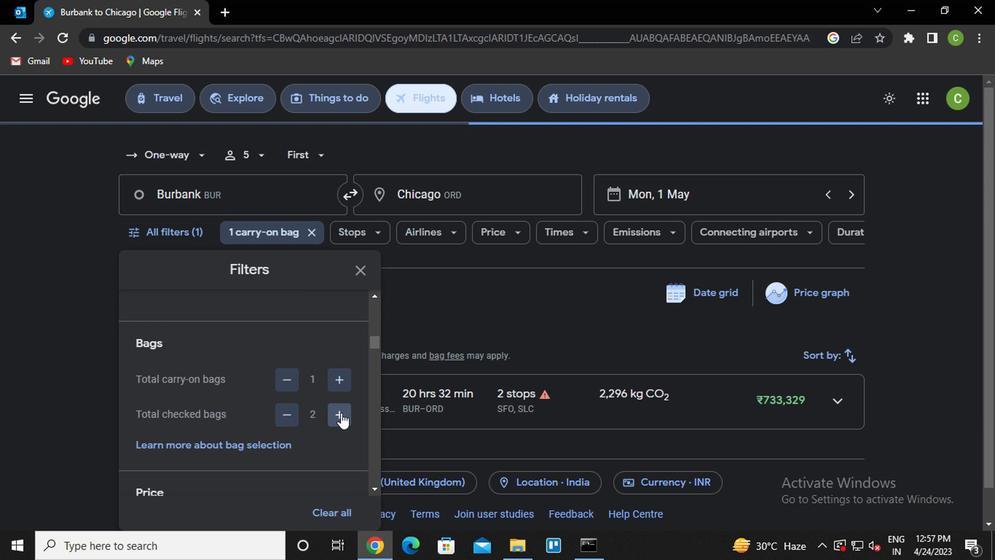 
Action: Mouse pressed left at (341, 413)
Screenshot: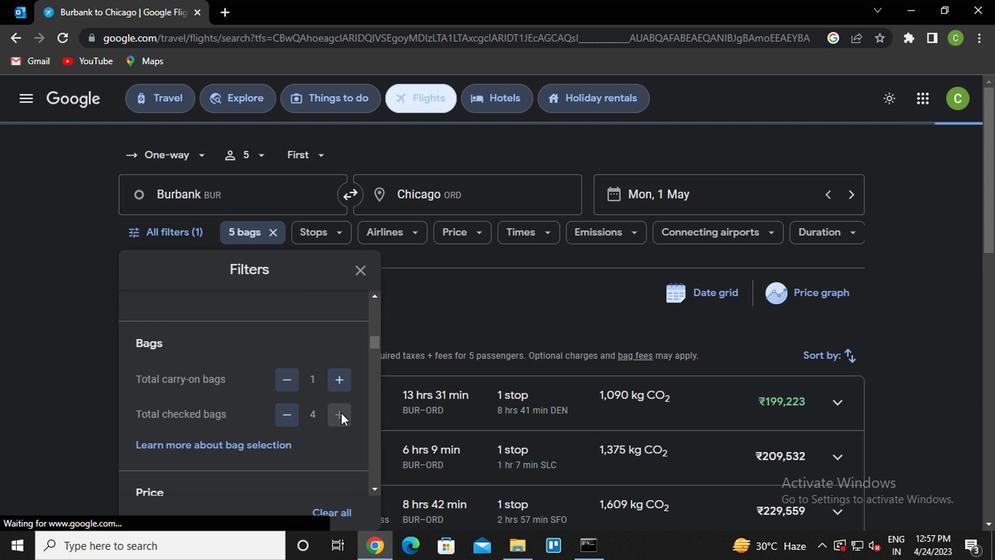 
Action: Mouse moved to (337, 417)
Screenshot: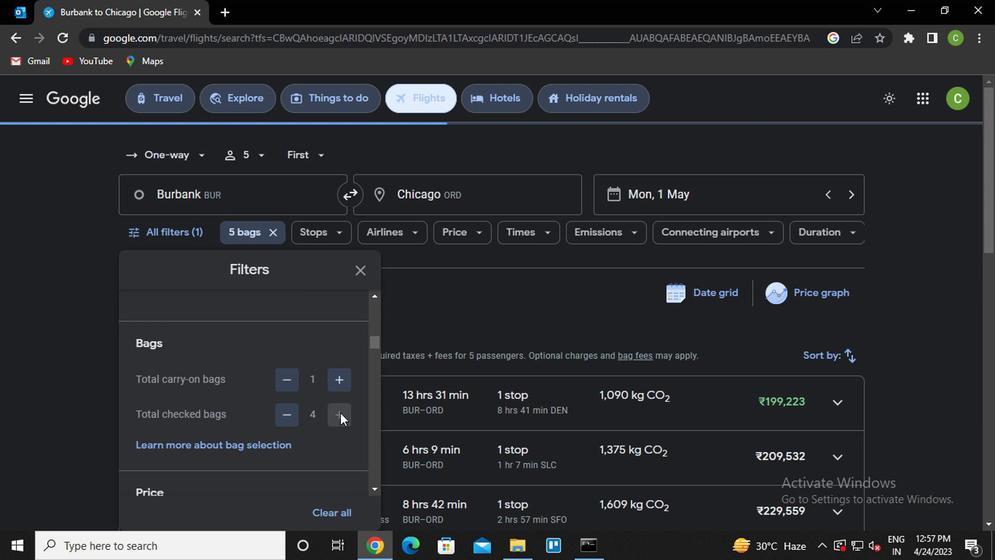 
Action: Mouse pressed left at (337, 417)
Screenshot: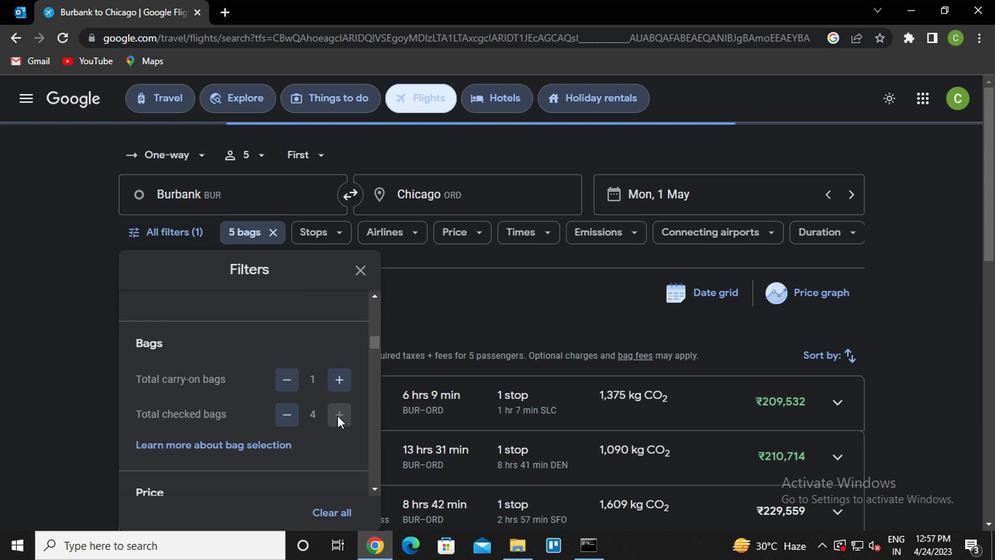 
Action: Mouse pressed left at (337, 417)
Screenshot: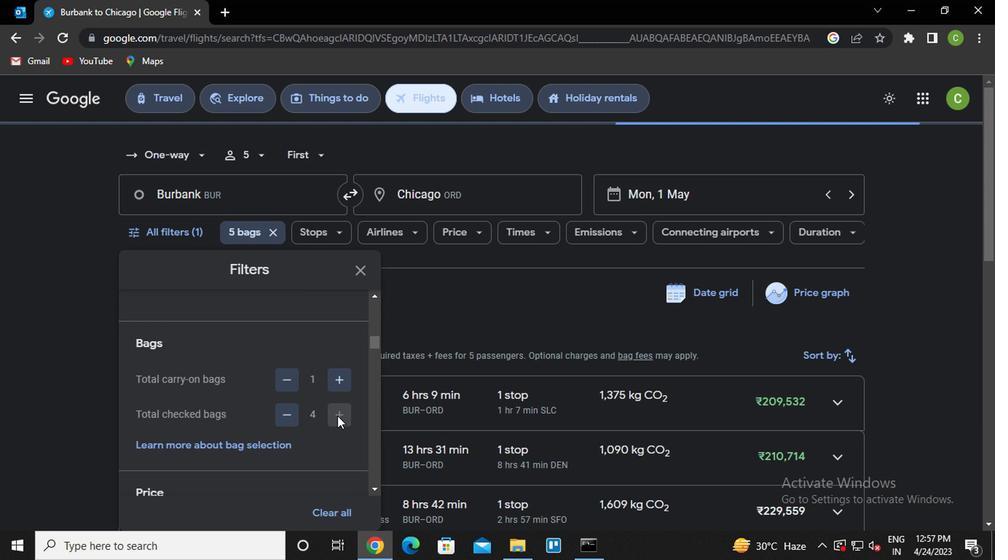 
Action: Mouse pressed left at (337, 417)
Screenshot: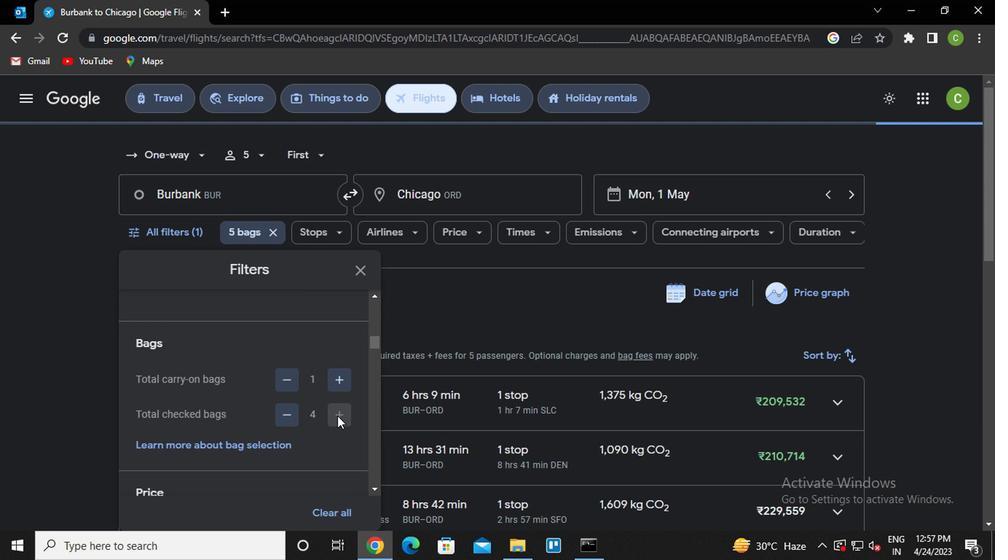 
Action: Mouse pressed left at (337, 417)
Screenshot: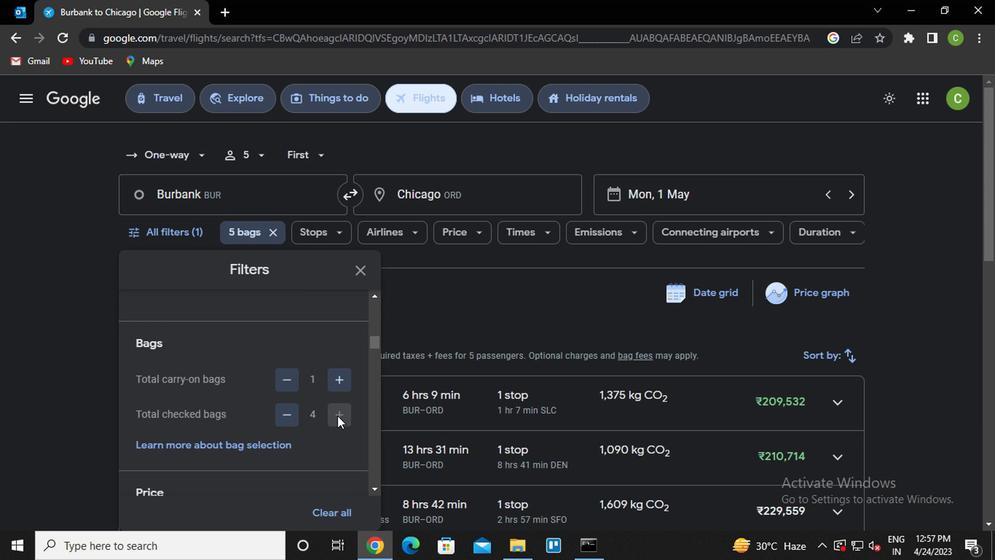 
Action: Mouse pressed left at (337, 417)
Screenshot: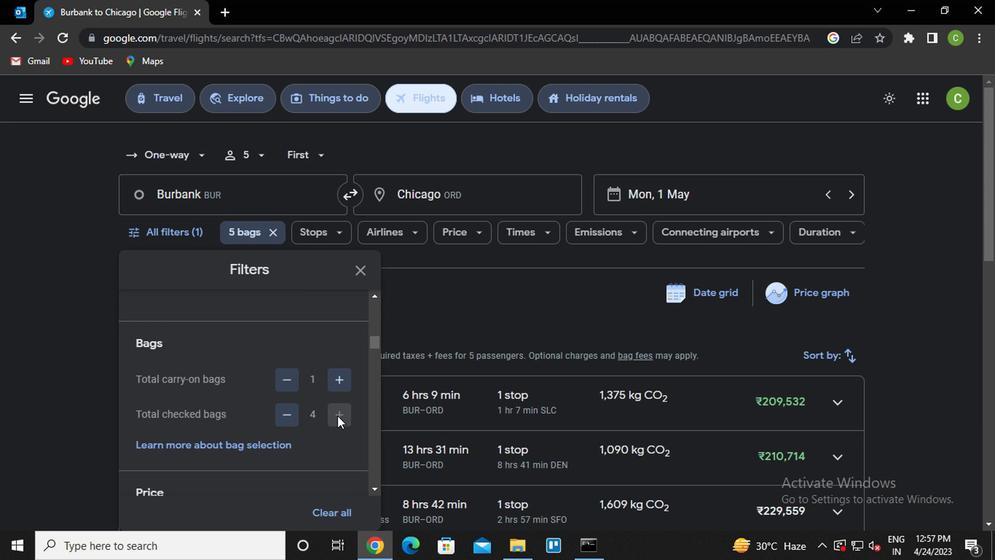 
Action: Mouse moved to (327, 390)
Screenshot: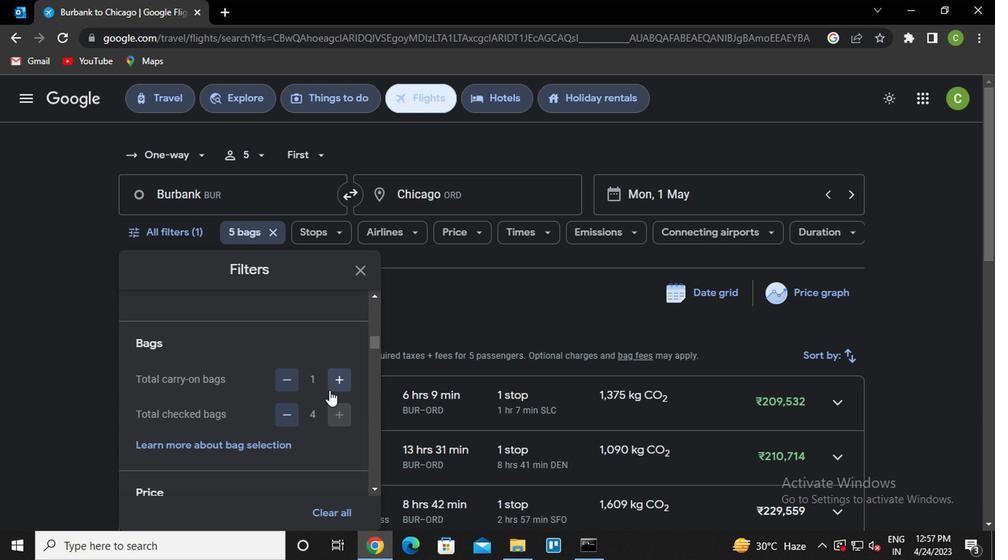 
Action: Mouse scrolled (327, 390) with delta (0, 0)
Screenshot: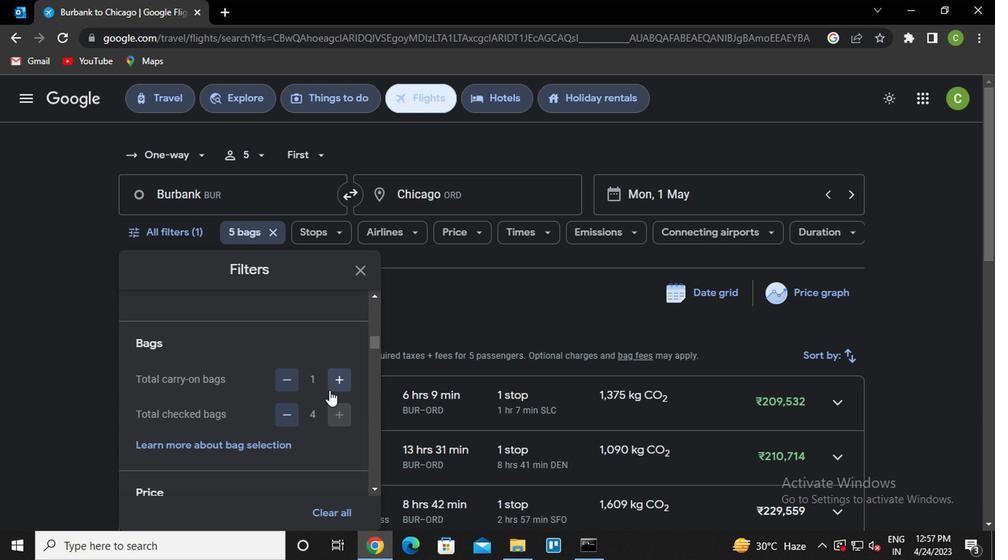 
Action: Mouse moved to (324, 394)
Screenshot: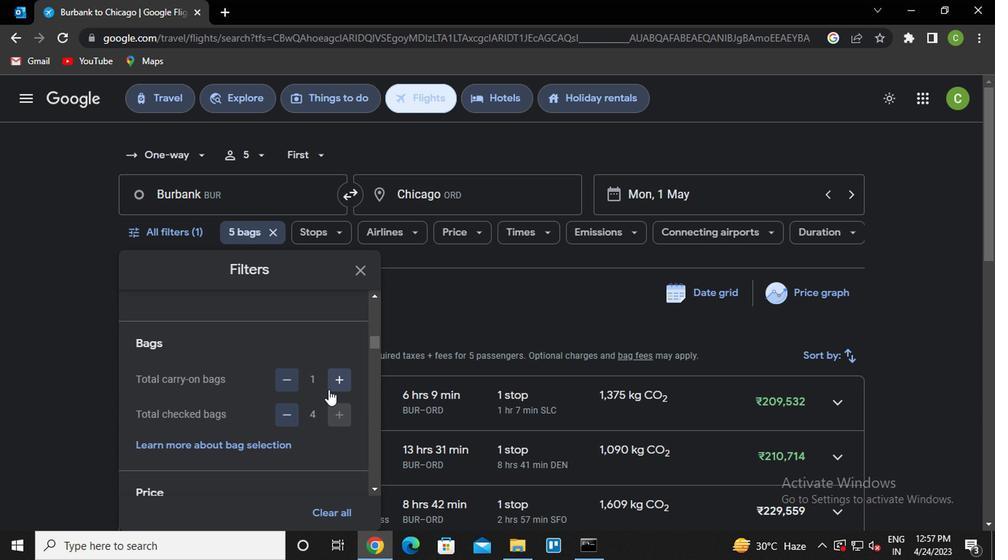
Action: Mouse scrolled (324, 393) with delta (0, 0)
Screenshot: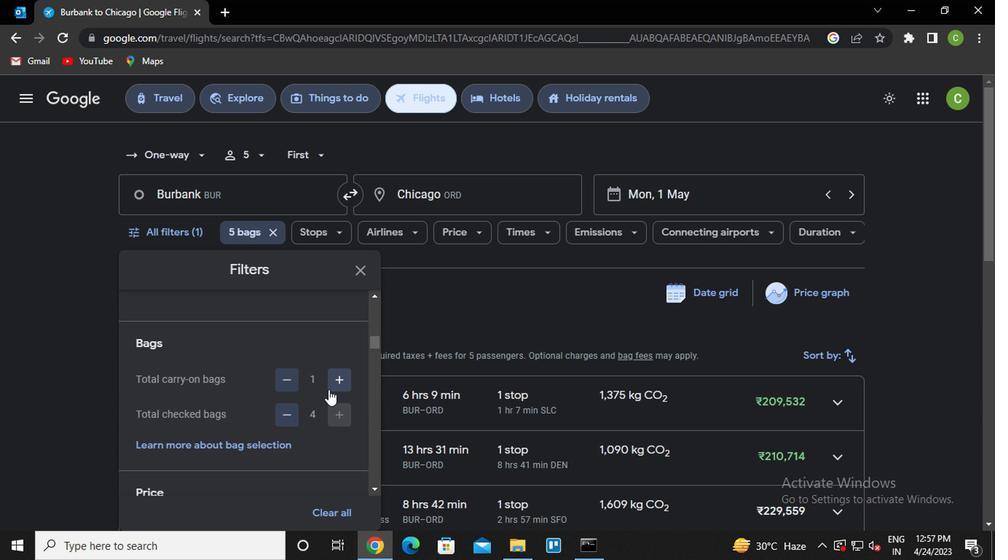 
Action: Mouse moved to (349, 415)
Screenshot: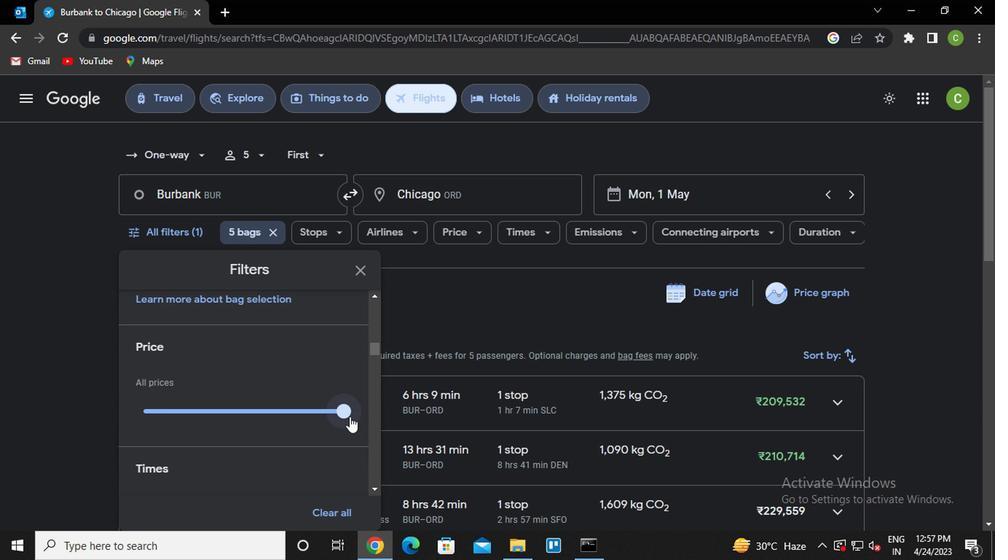 
Action: Mouse pressed left at (349, 415)
Screenshot: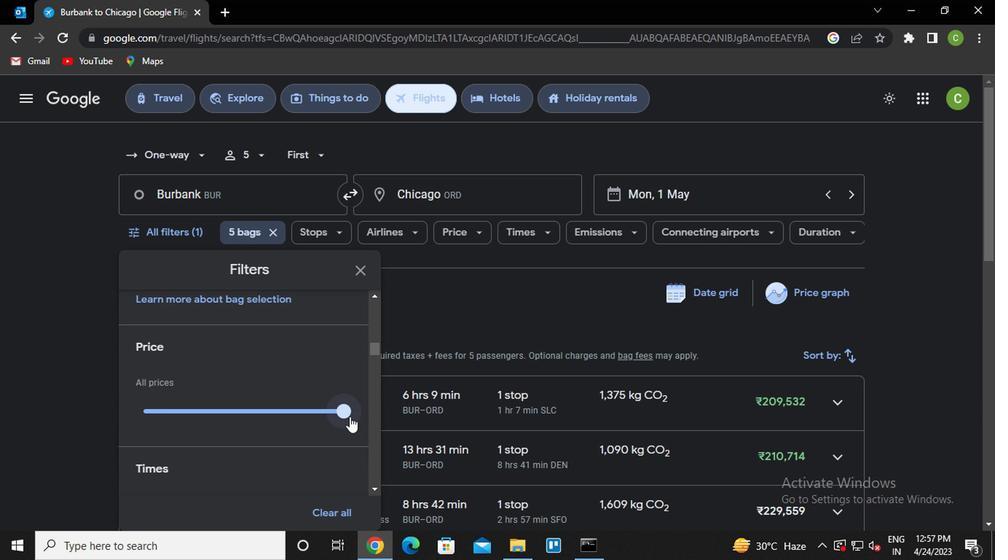 
Action: Mouse moved to (221, 412)
Screenshot: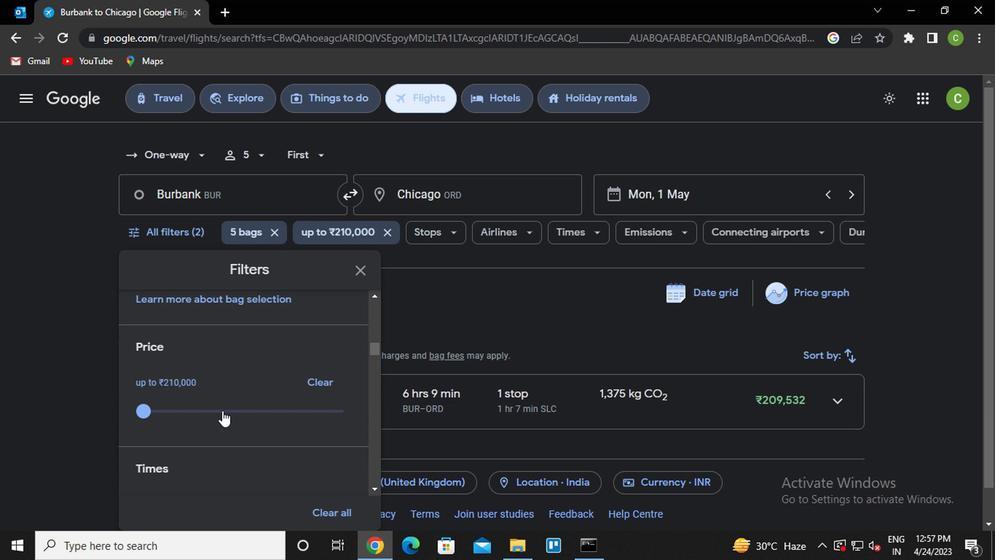 
Action: Mouse scrolled (221, 411) with delta (0, -1)
Screenshot: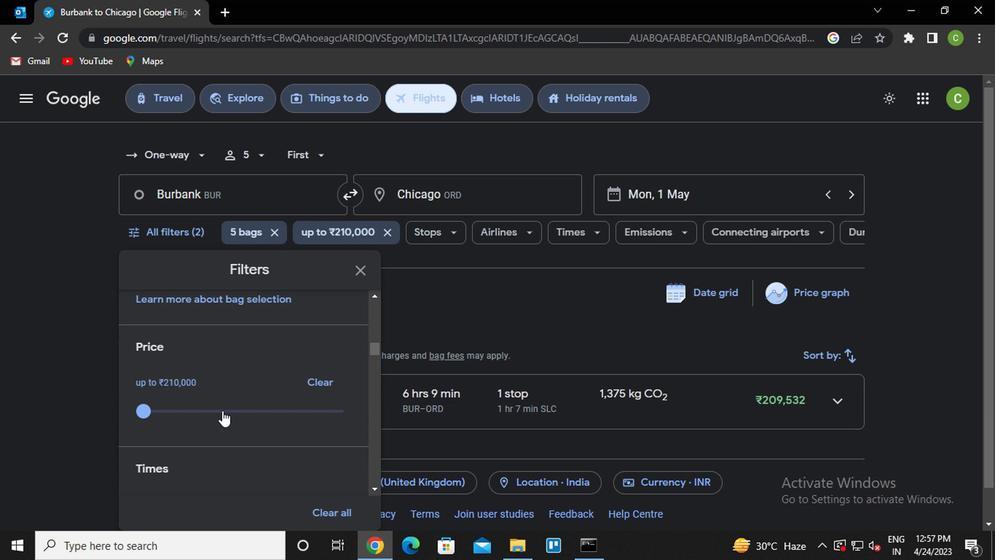 
Action: Mouse moved to (223, 413)
Screenshot: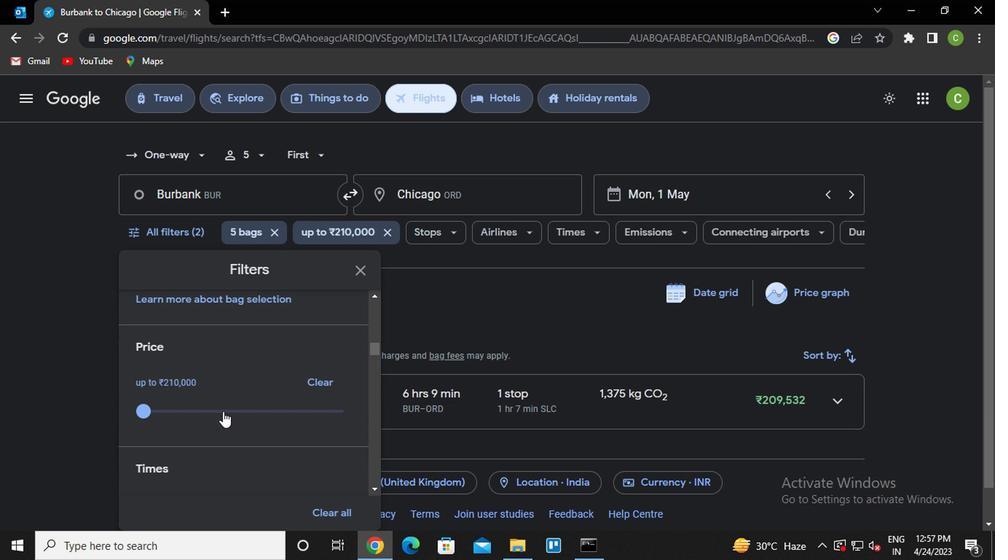 
Action: Mouse scrolled (223, 413) with delta (0, 0)
Screenshot: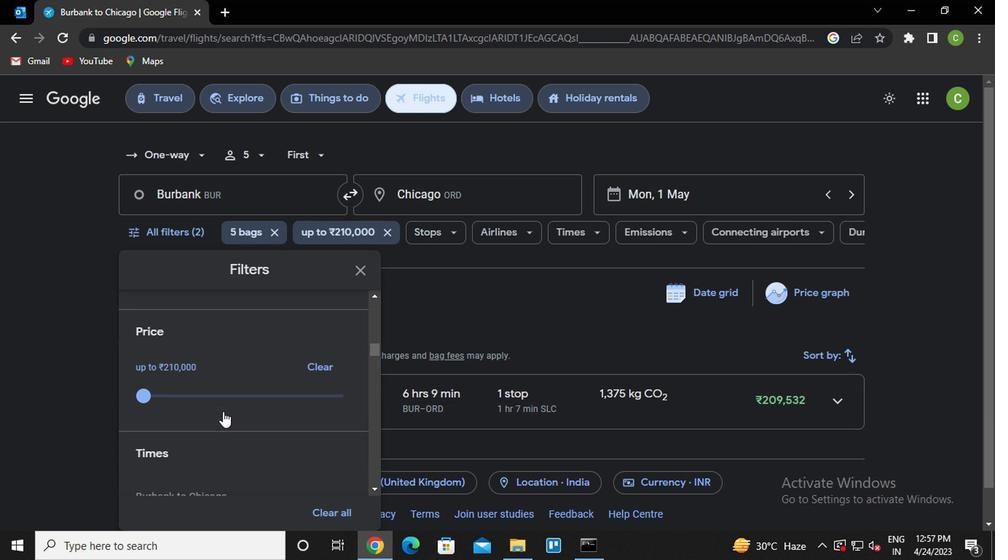 
Action: Mouse moved to (228, 417)
Screenshot: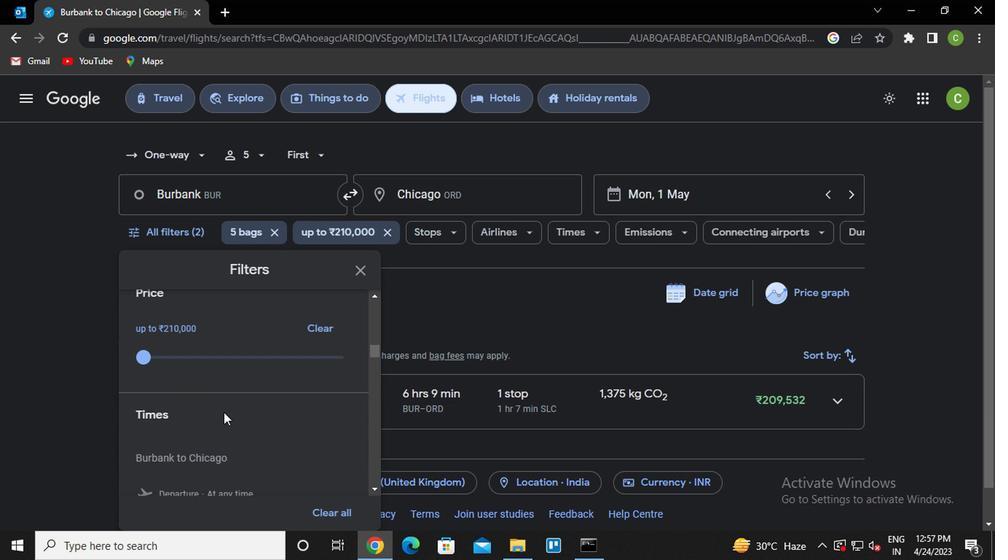 
Action: Mouse scrolled (228, 417) with delta (0, 0)
Screenshot: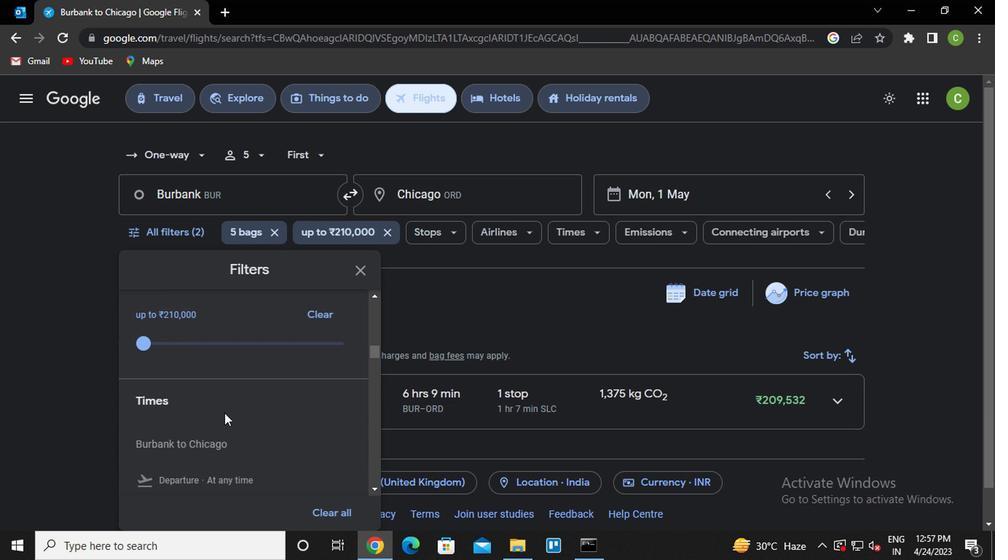 
Action: Mouse moved to (262, 364)
Screenshot: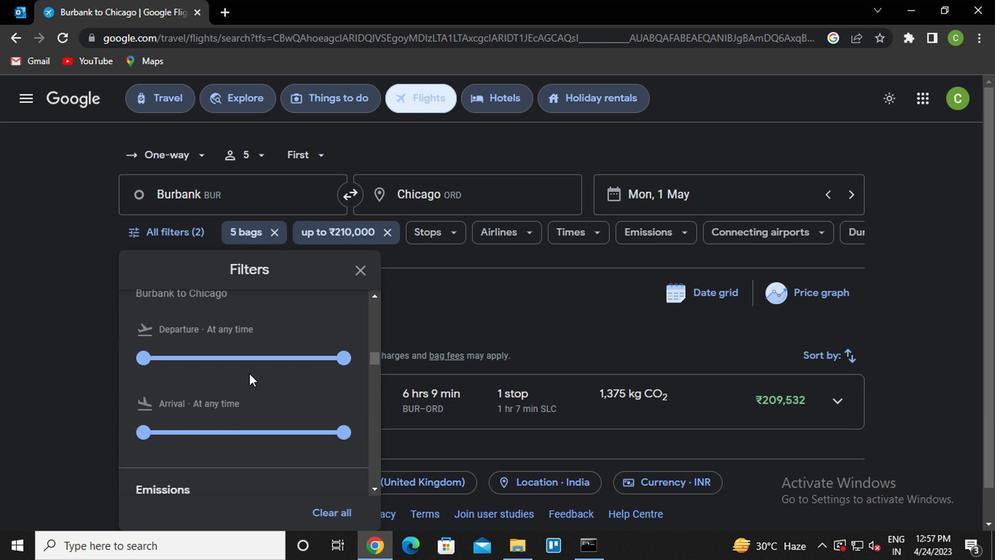 
Action: Mouse pressed left at (262, 364)
Screenshot: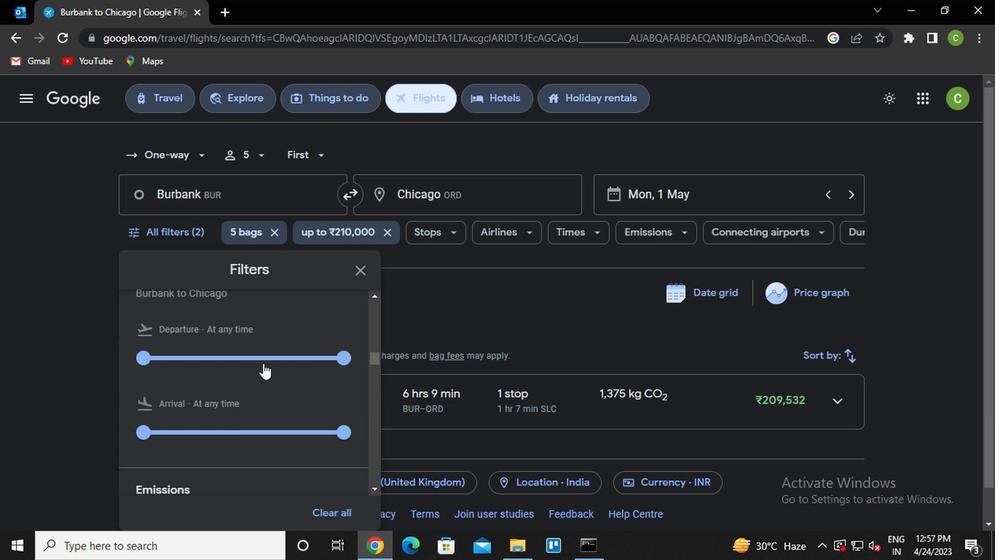 
Action: Mouse moved to (262, 361)
Screenshot: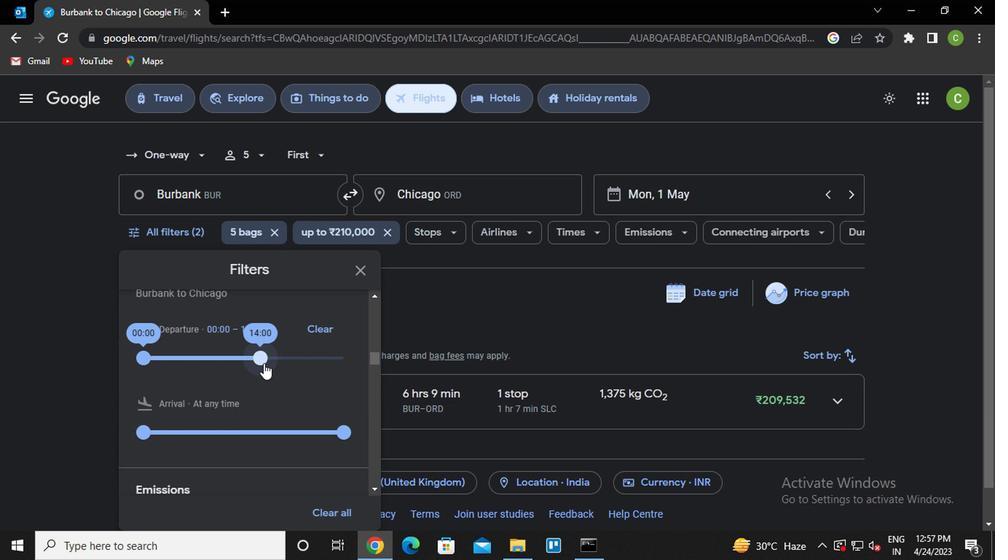 
Action: Mouse pressed left at (262, 361)
Screenshot: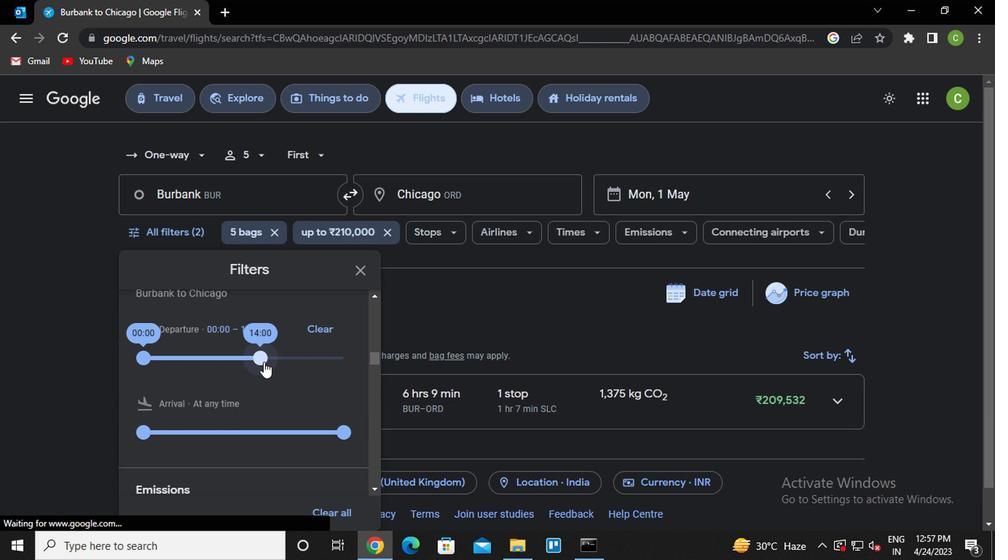 
Action: Mouse moved to (145, 358)
Screenshot: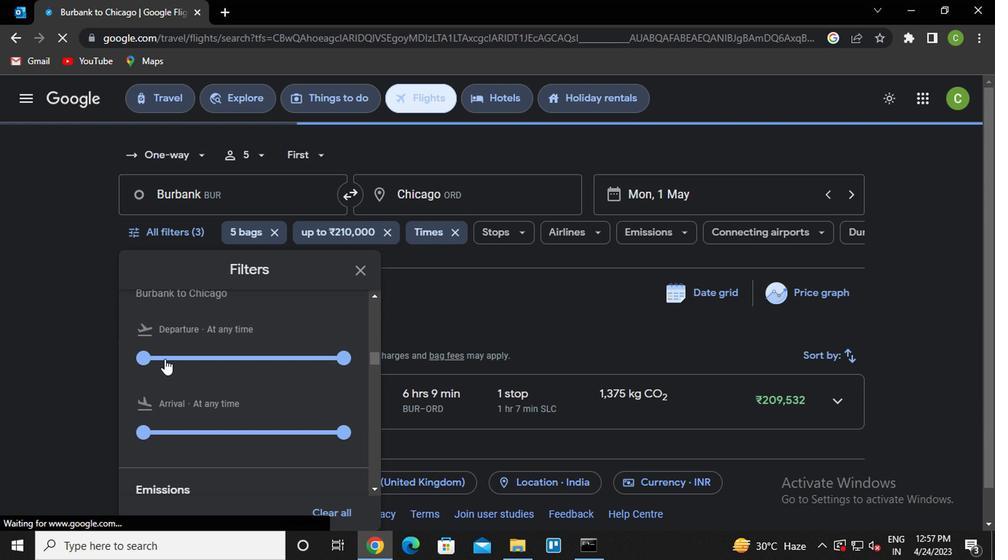 
Action: Mouse pressed left at (145, 358)
Screenshot: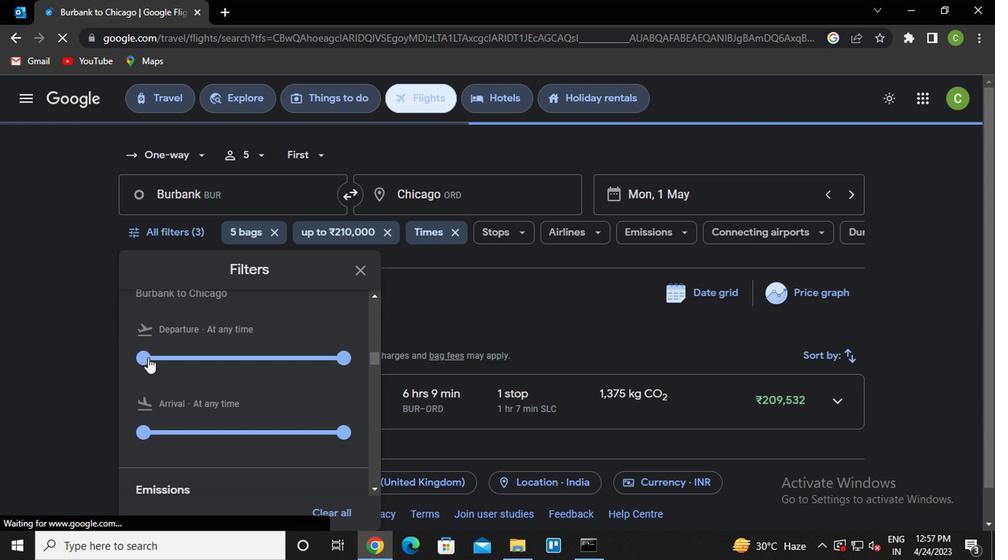 
Action: Mouse moved to (368, 276)
Screenshot: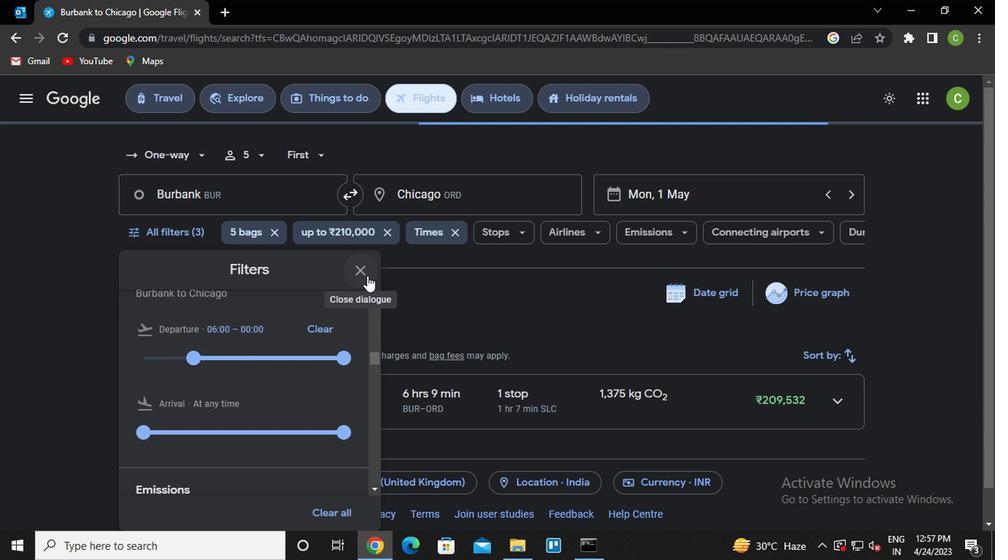 
Action: Mouse pressed left at (368, 276)
Screenshot: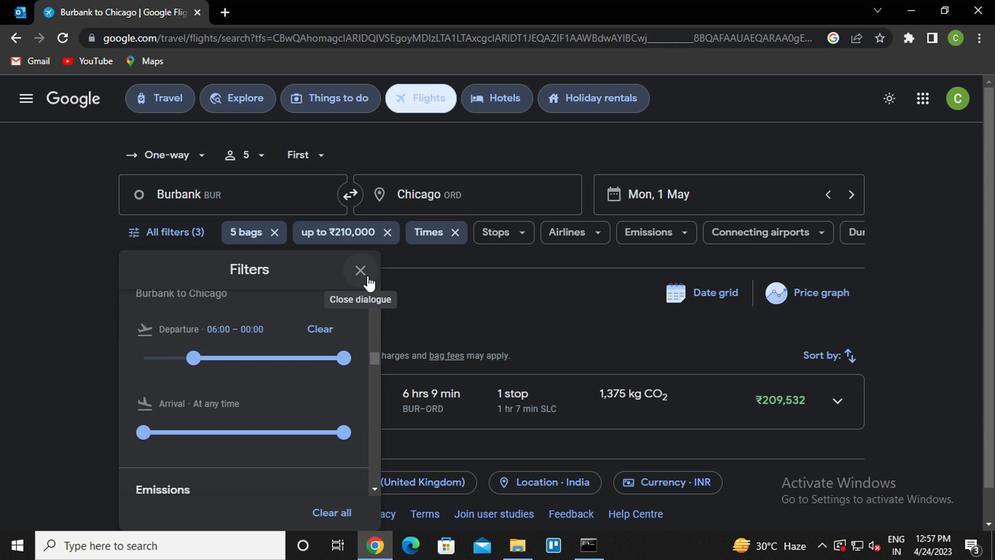 
Action: Mouse moved to (502, 424)
Screenshot: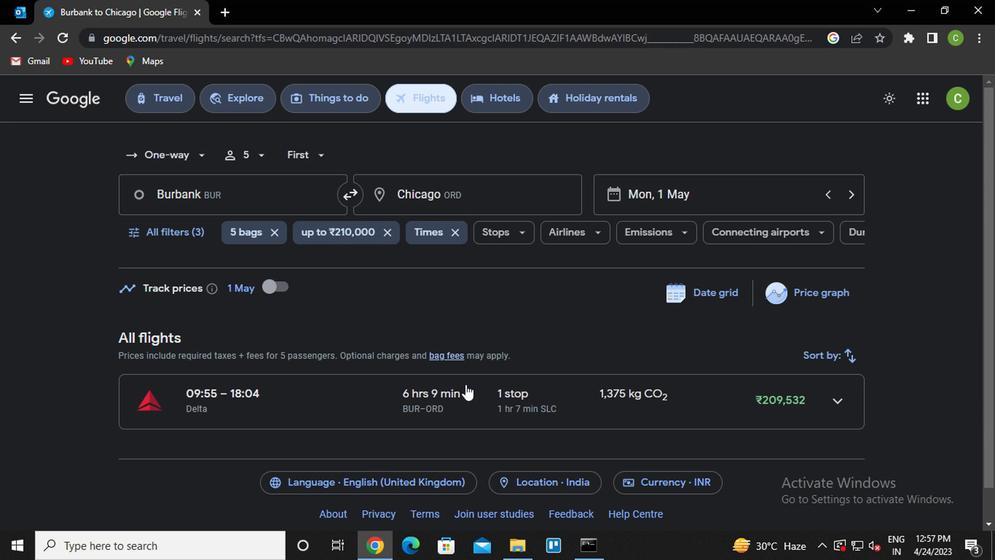 
